 Task: Find connections with filter location Pakenham South with filter topic #jobsearchwith filter profile language French with filter current company Tata Elxsi with filter school CHRIST COLLEGE, IRINJALAKKUDA with filter industry Wholesale Petroleum and Petroleum Products with filter service category Customer Support with filter keywords title Architect
Action: Mouse moved to (463, 95)
Screenshot: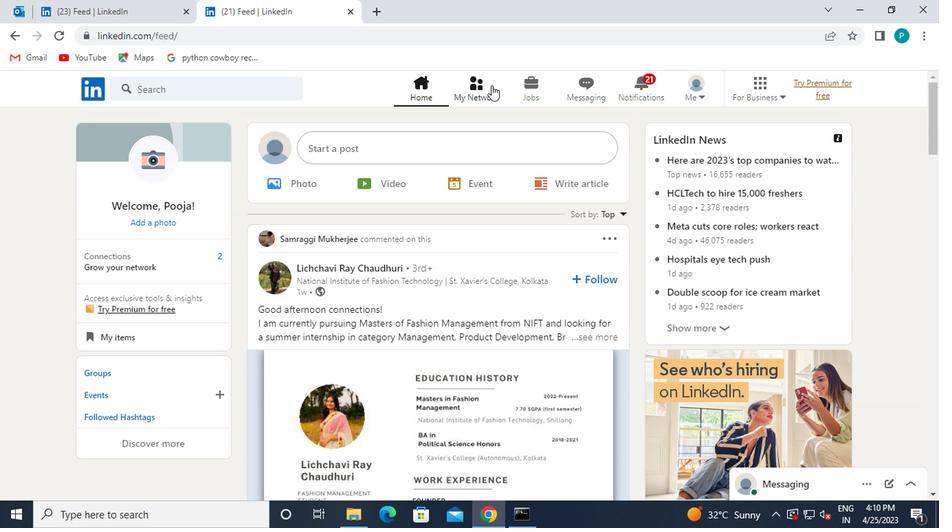 
Action: Mouse pressed left at (463, 95)
Screenshot: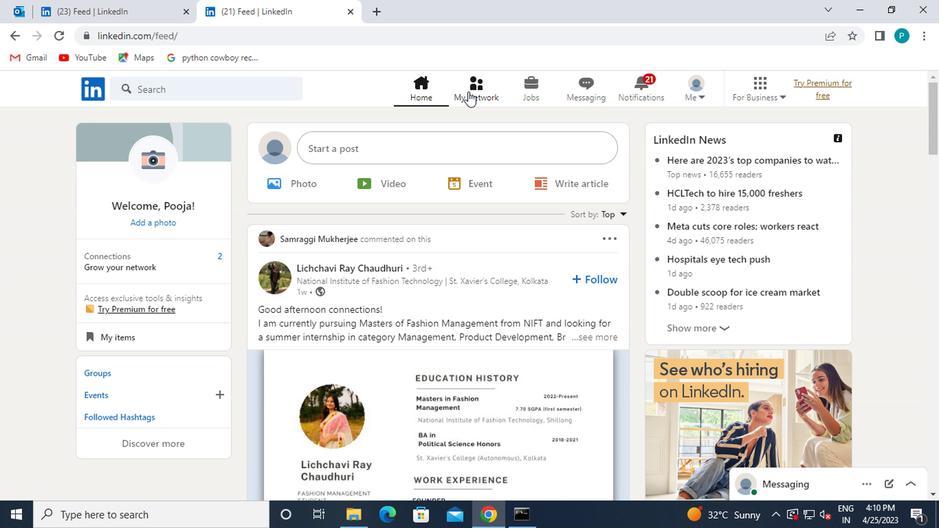 
Action: Mouse moved to (191, 170)
Screenshot: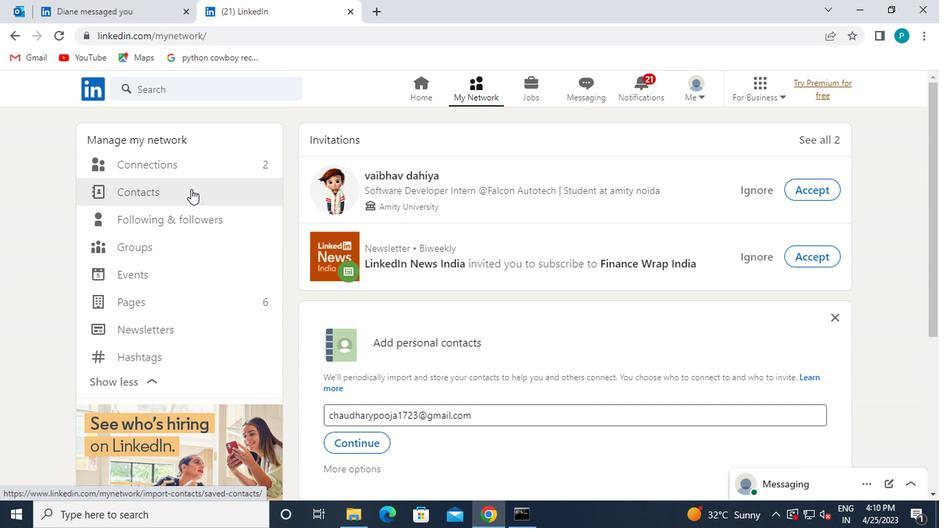 
Action: Mouse pressed left at (191, 170)
Screenshot: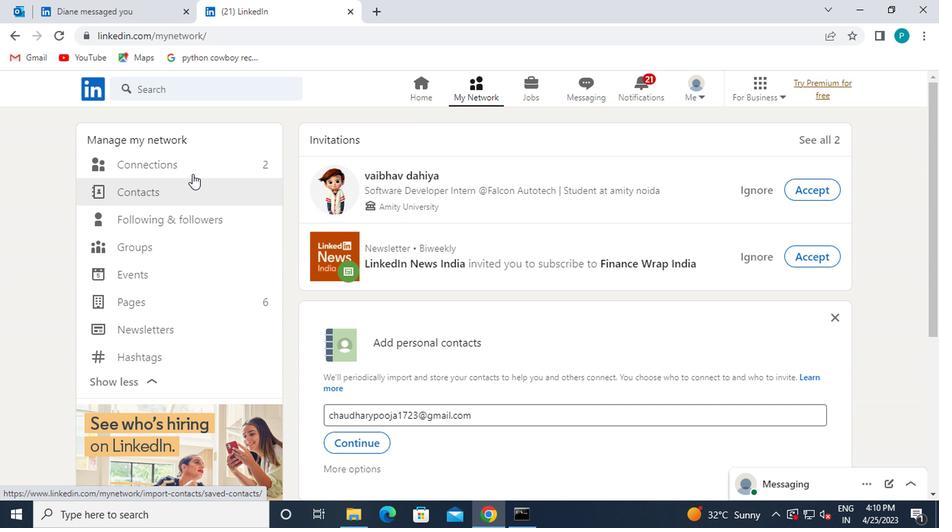 
Action: Mouse moved to (560, 167)
Screenshot: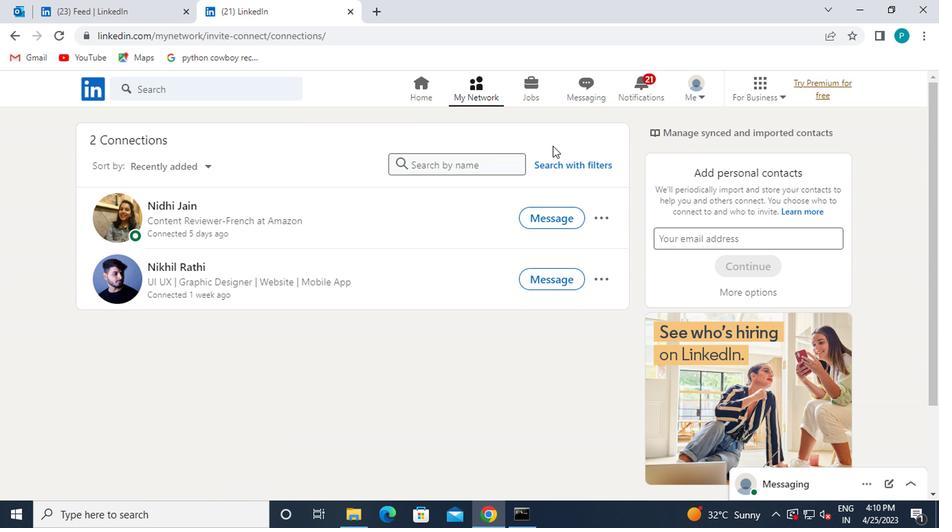 
Action: Mouse pressed left at (560, 167)
Screenshot: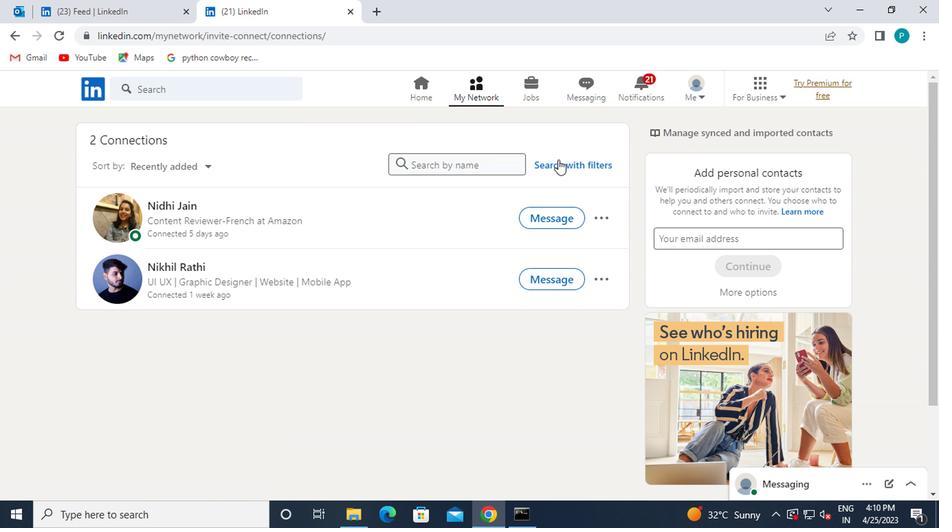 
Action: Mouse moved to (442, 129)
Screenshot: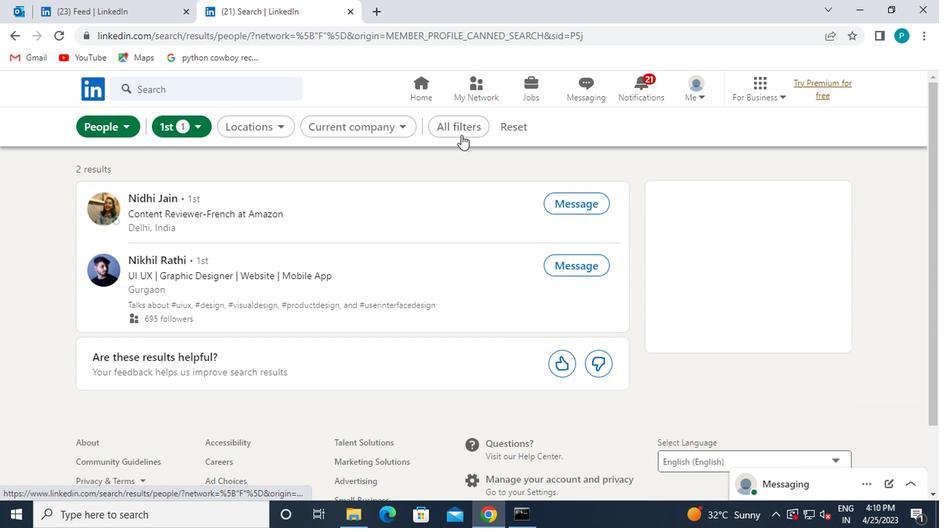 
Action: Mouse pressed left at (442, 129)
Screenshot: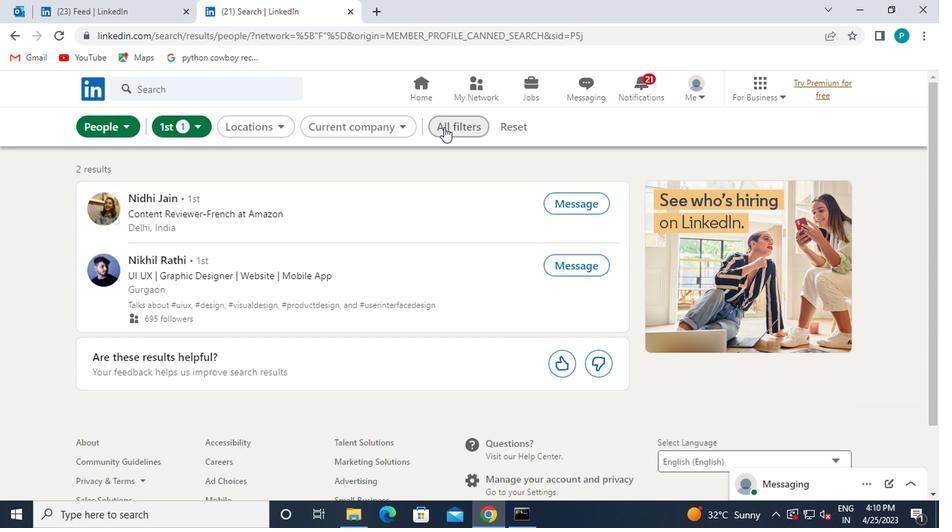 
Action: Mouse moved to (742, 309)
Screenshot: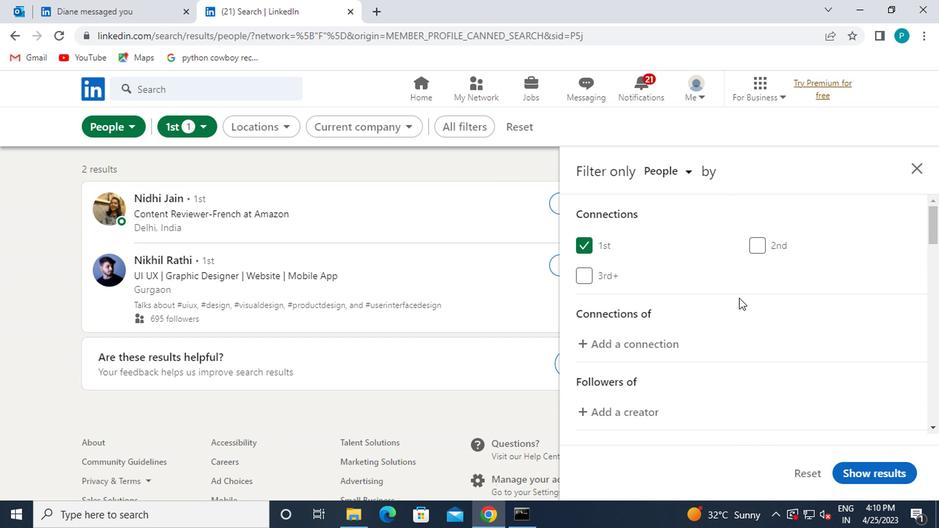
Action: Mouse scrolled (742, 309) with delta (0, 0)
Screenshot: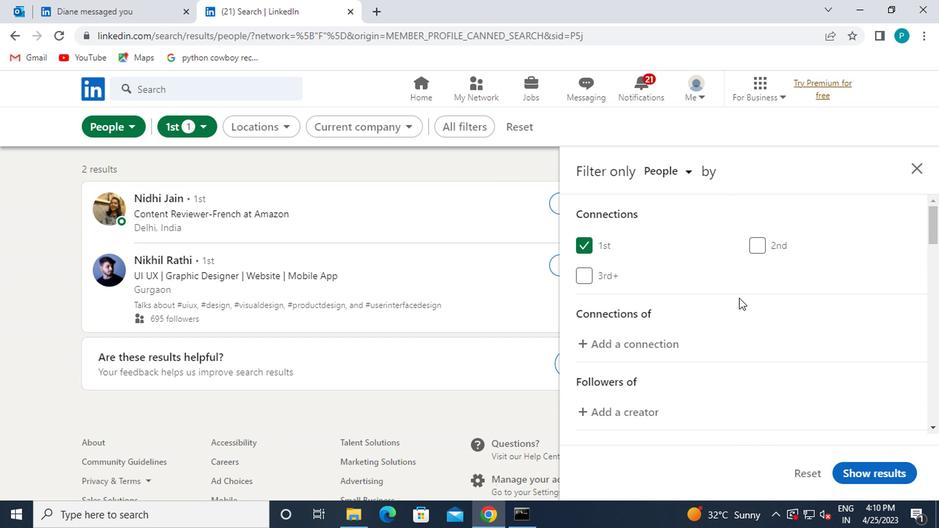 
Action: Mouse moved to (742, 311)
Screenshot: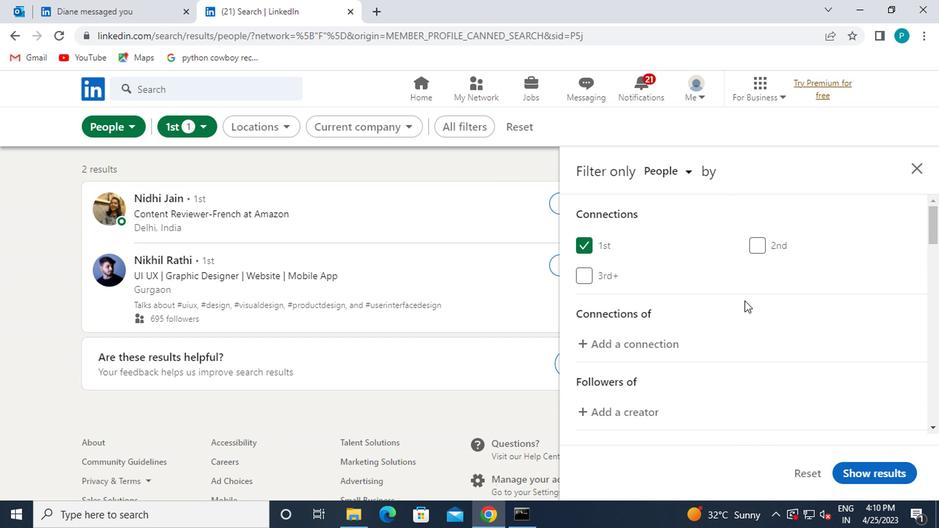 
Action: Mouse scrolled (742, 310) with delta (0, 0)
Screenshot: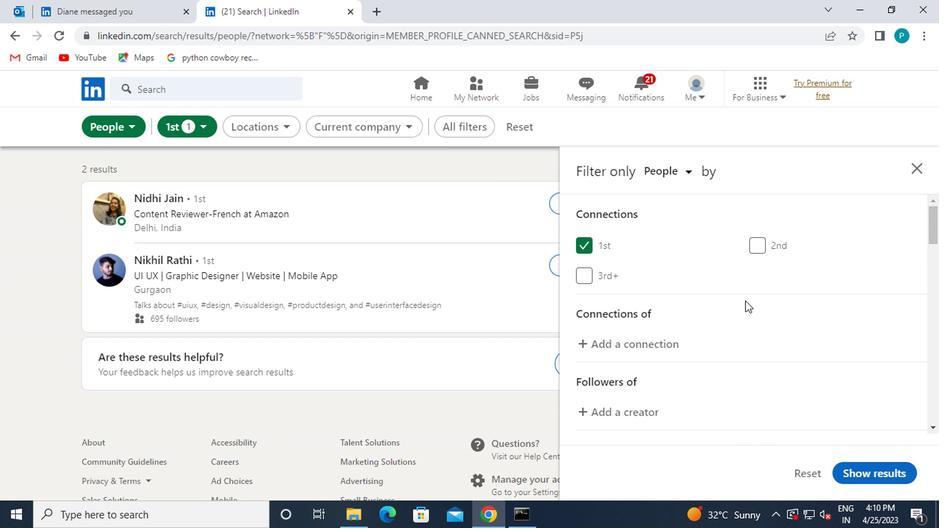 
Action: Mouse moved to (783, 406)
Screenshot: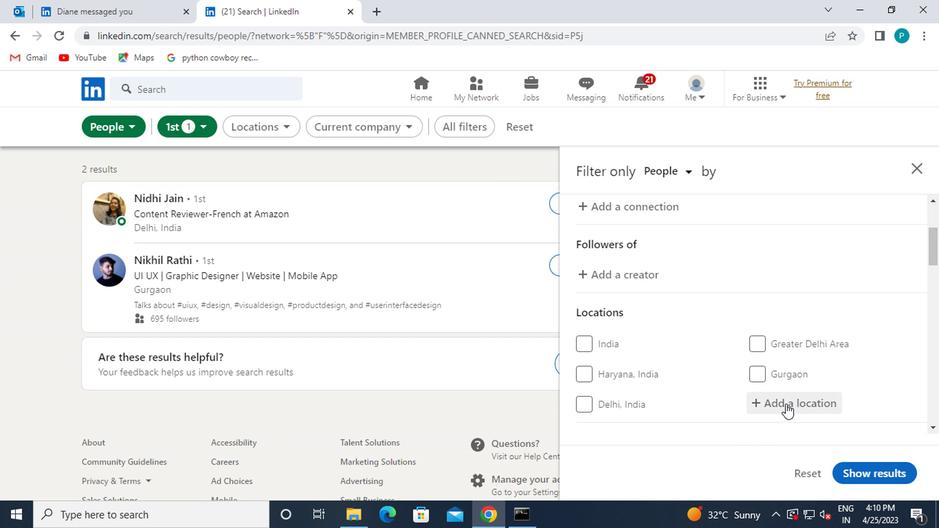 
Action: Mouse pressed left at (783, 406)
Screenshot: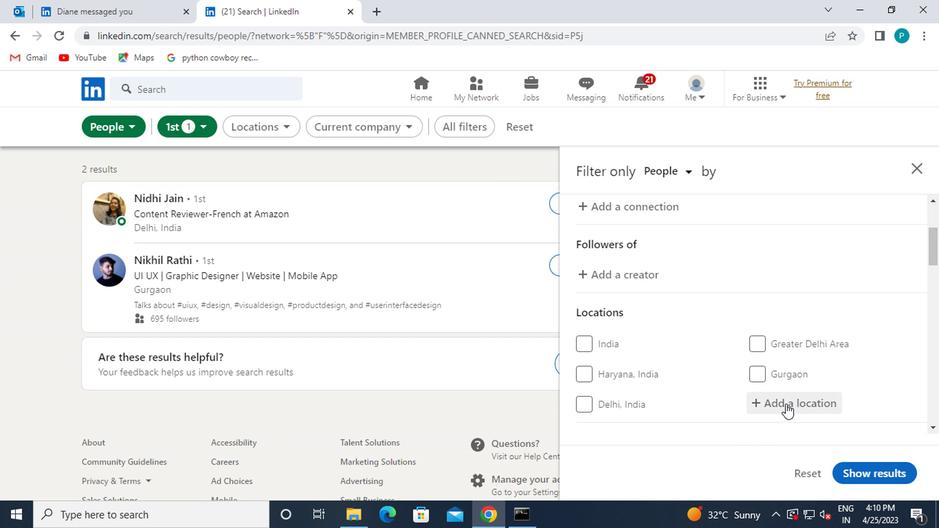 
Action: Mouse moved to (783, 407)
Screenshot: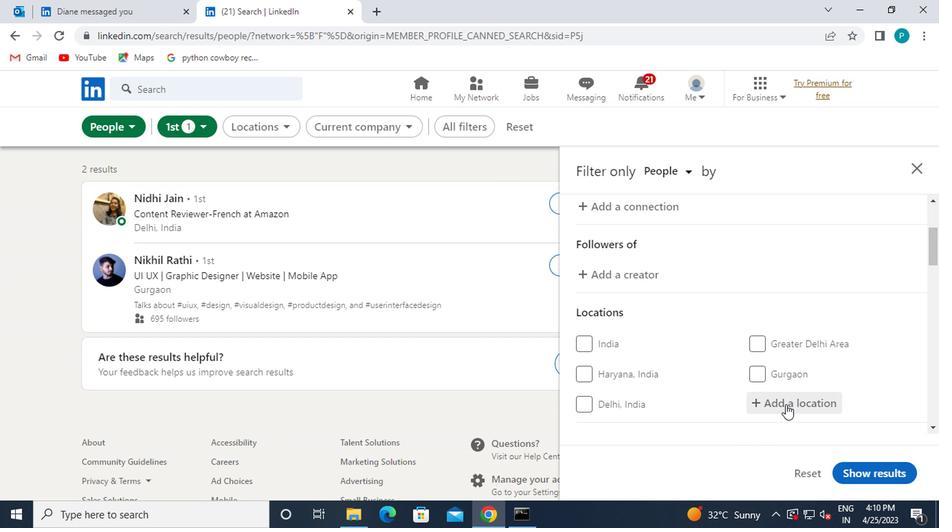 
Action: Key pressed pakenham
Screenshot: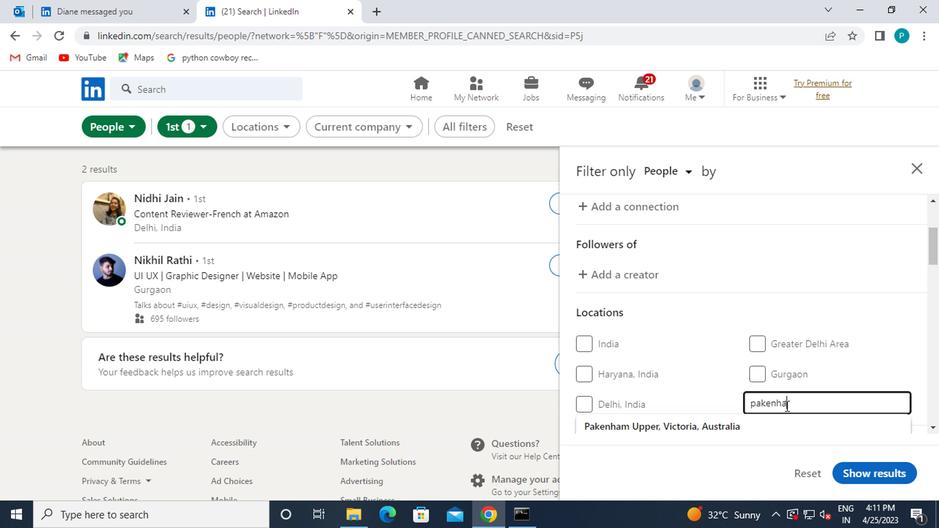
Action: Mouse moved to (734, 430)
Screenshot: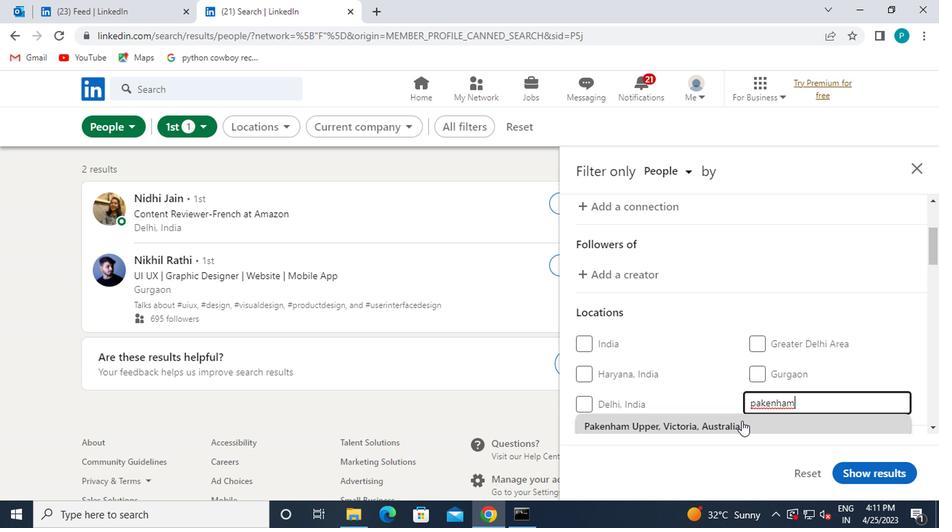 
Action: Mouse pressed left at (734, 430)
Screenshot: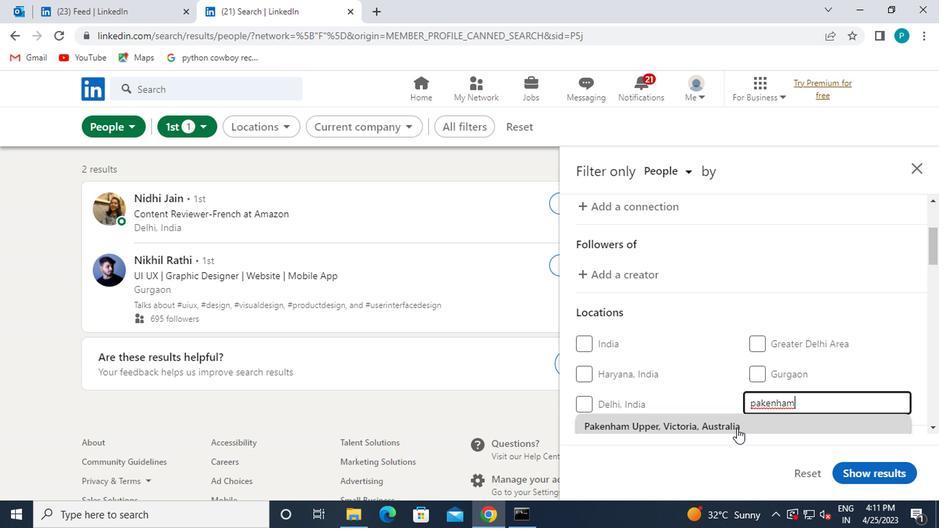 
Action: Mouse moved to (694, 398)
Screenshot: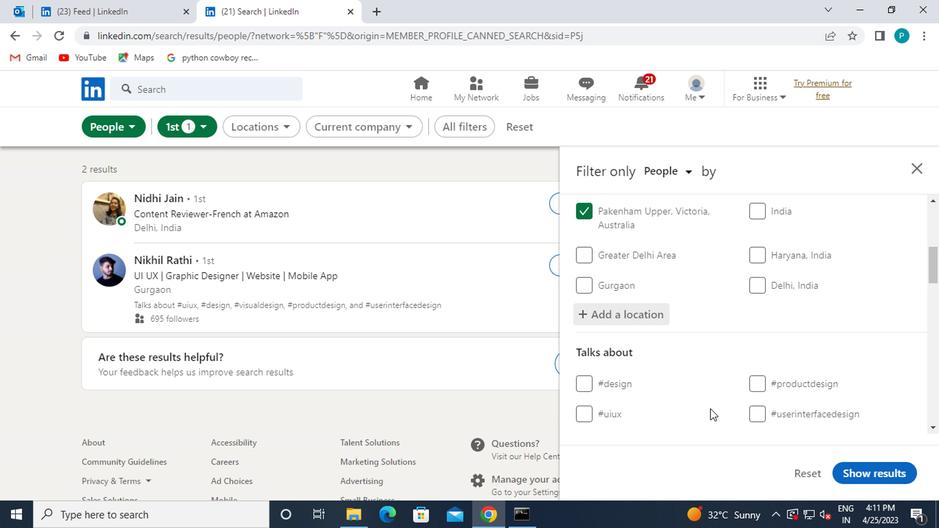 
Action: Mouse scrolled (694, 397) with delta (0, 0)
Screenshot: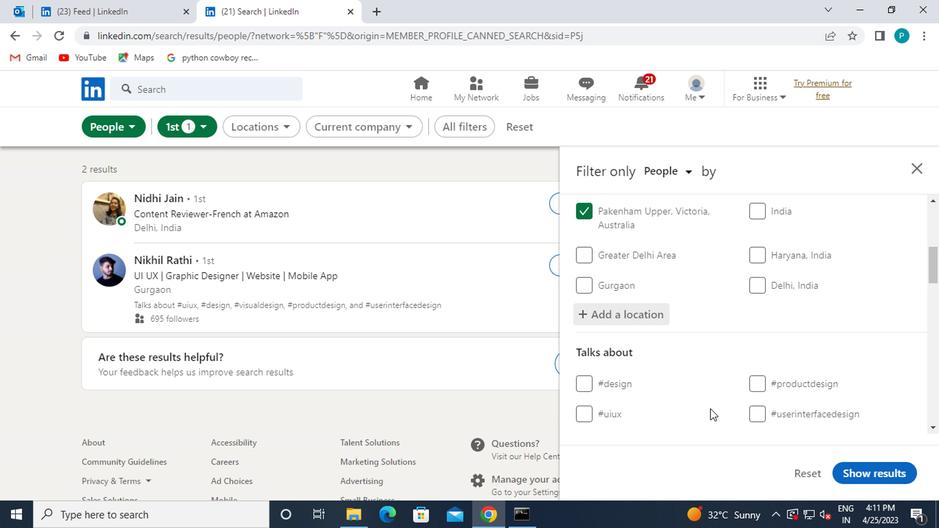 
Action: Mouse moved to (773, 379)
Screenshot: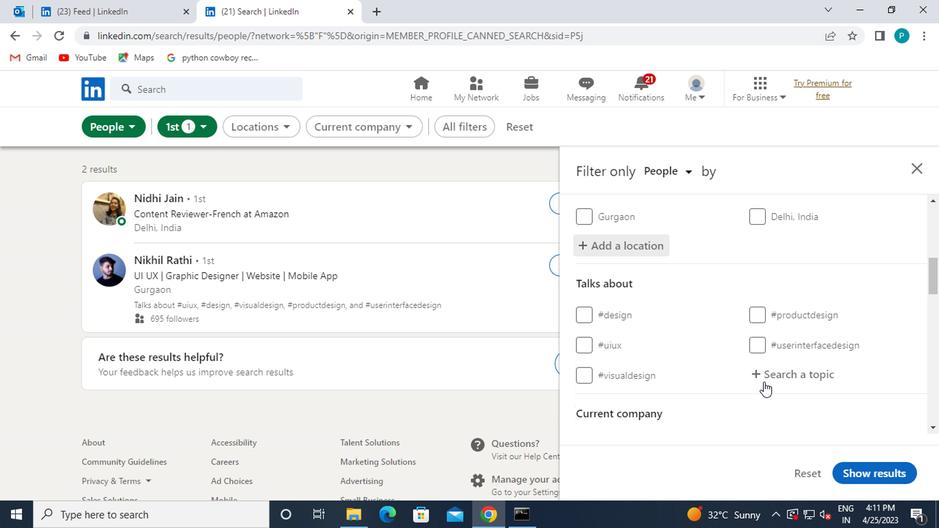 
Action: Mouse pressed left at (773, 379)
Screenshot: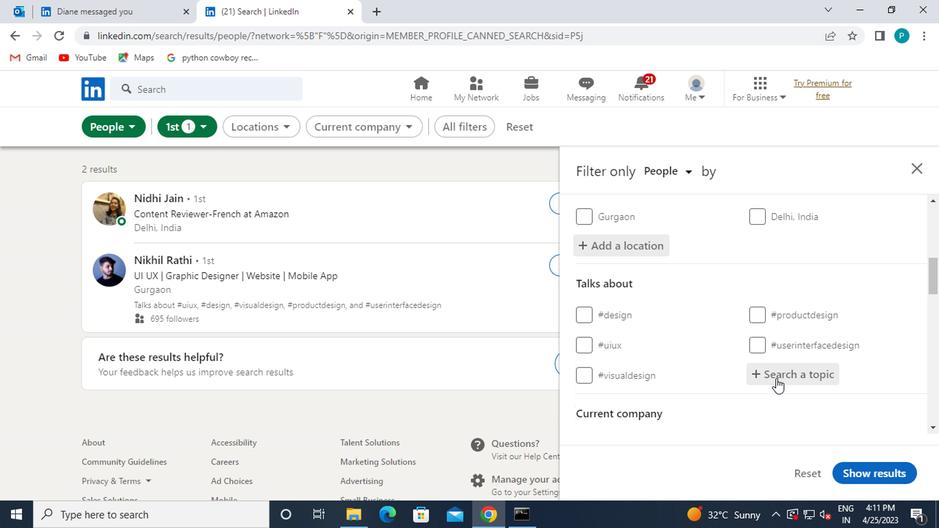 
Action: Mouse moved to (778, 379)
Screenshot: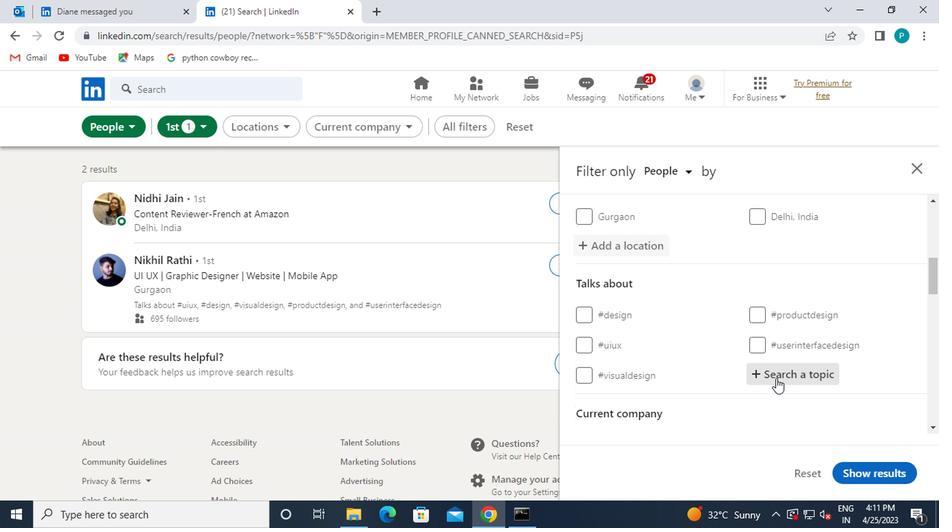 
Action: Key pressed <Key.shift><Key.shift><Key.shift>#JOBSEARH
Screenshot: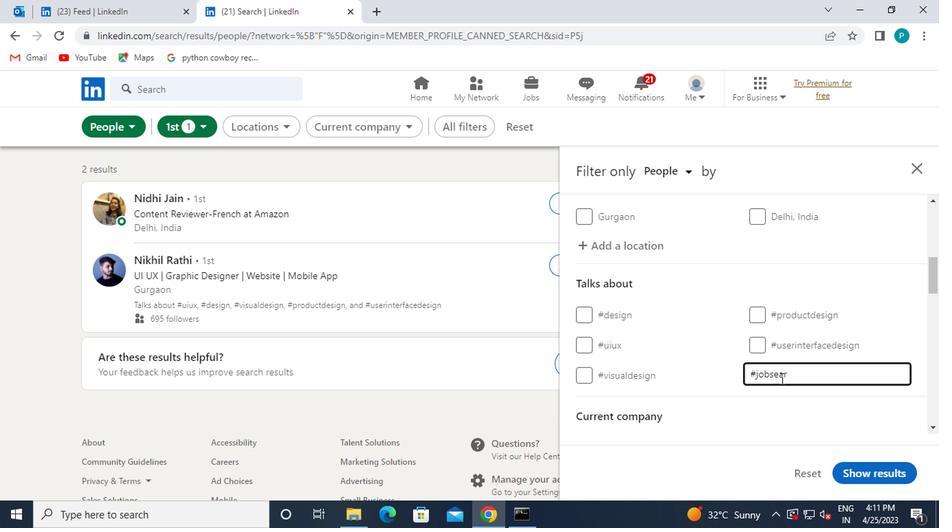 
Action: Mouse moved to (736, 369)
Screenshot: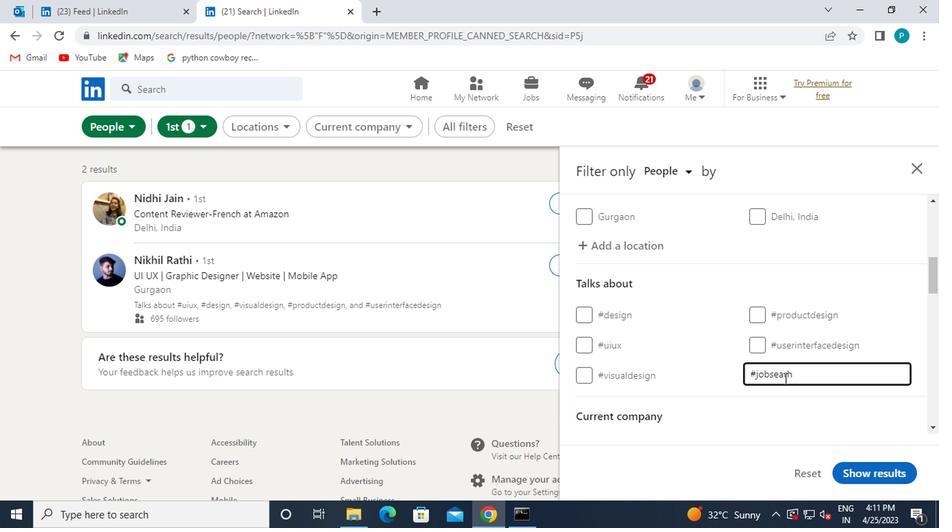 
Action: Mouse scrolled (736, 368) with delta (0, 0)
Screenshot: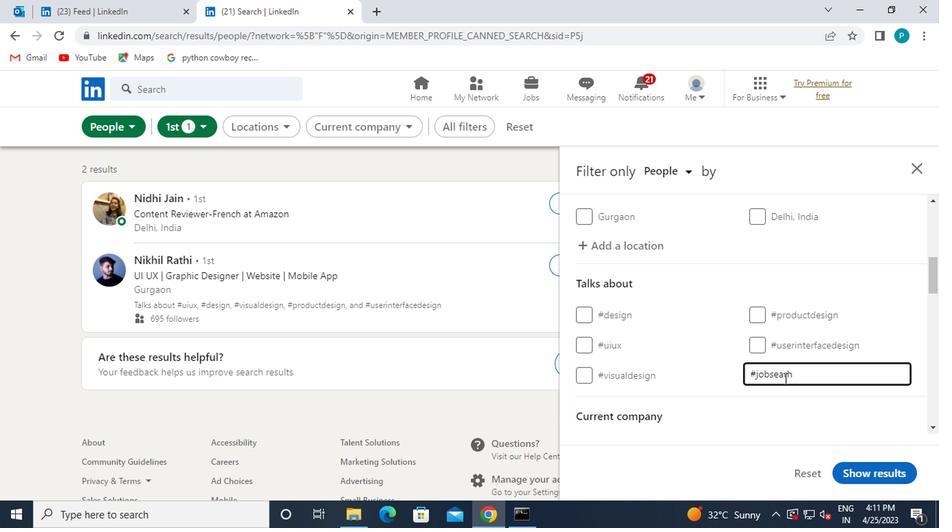 
Action: Mouse moved to (735, 368)
Screenshot: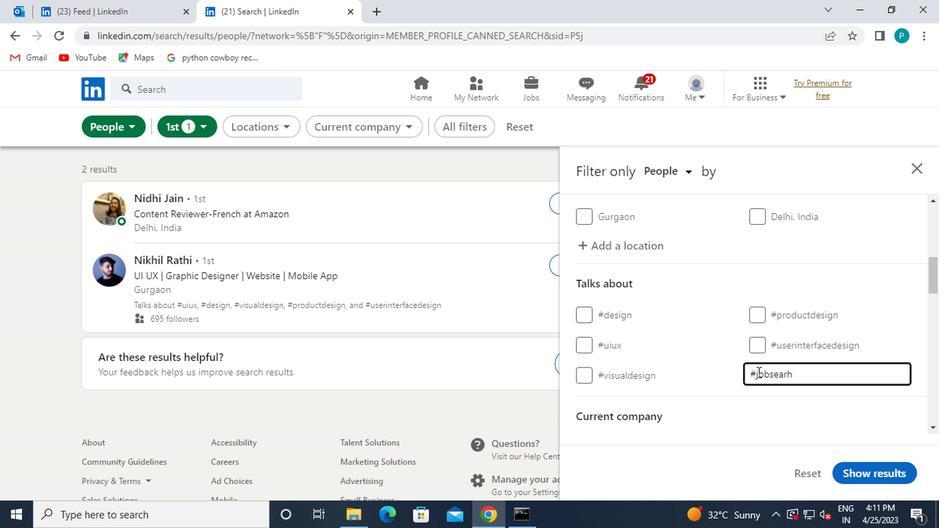
Action: Mouse scrolled (735, 367) with delta (0, 0)
Screenshot: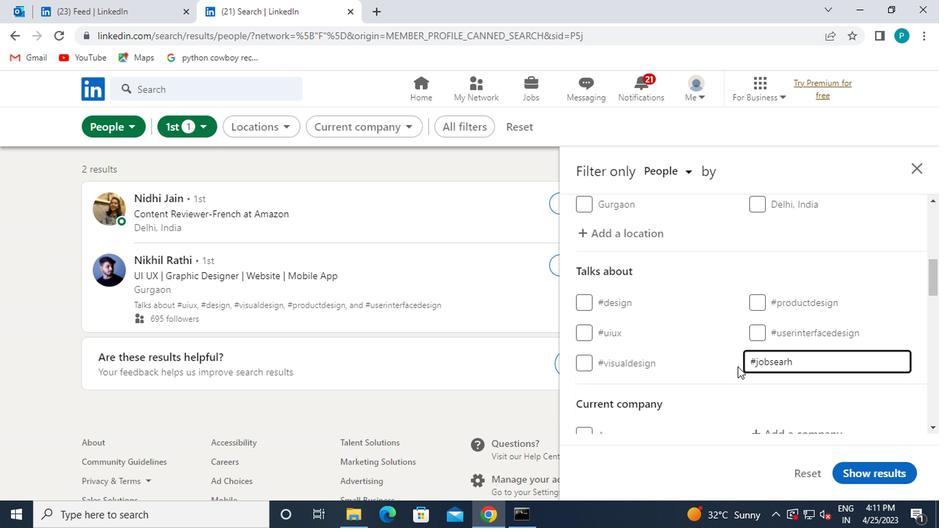 
Action: Mouse moved to (785, 236)
Screenshot: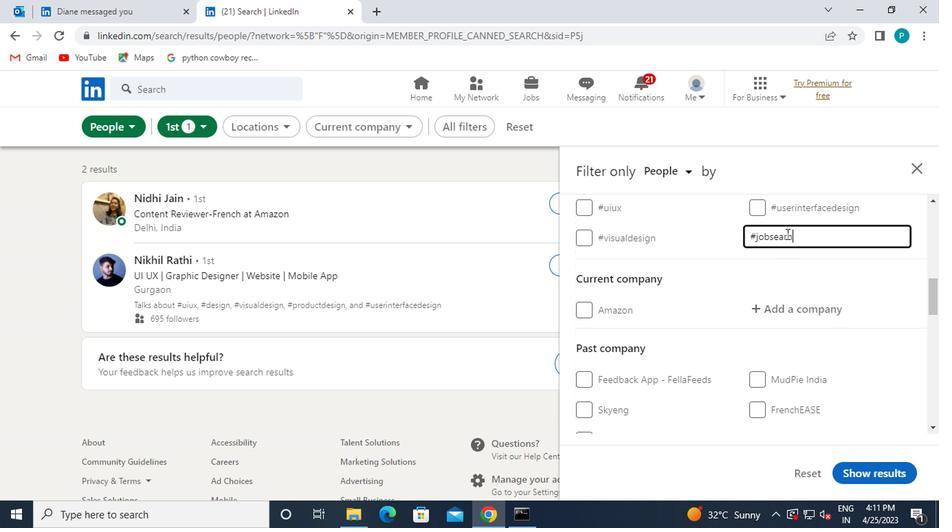 
Action: Mouse pressed left at (785, 236)
Screenshot: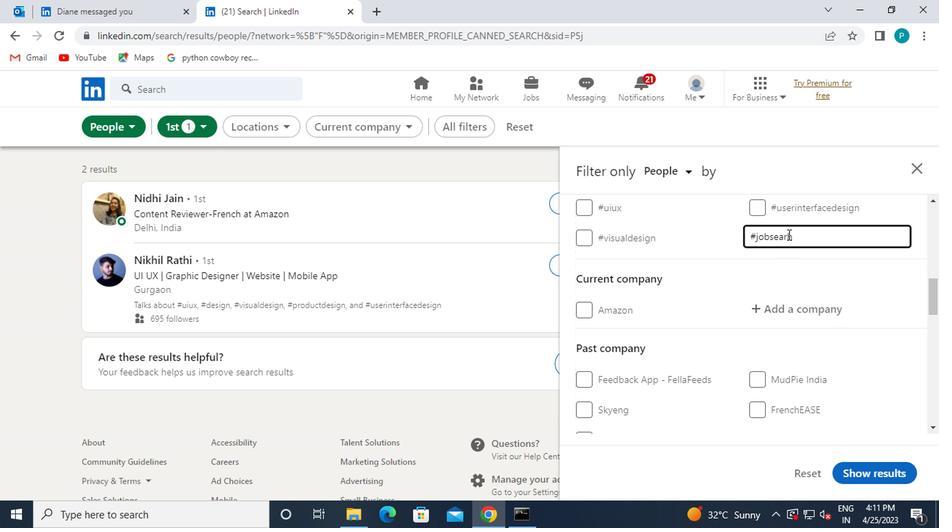 
Action: Key pressed C
Screenshot: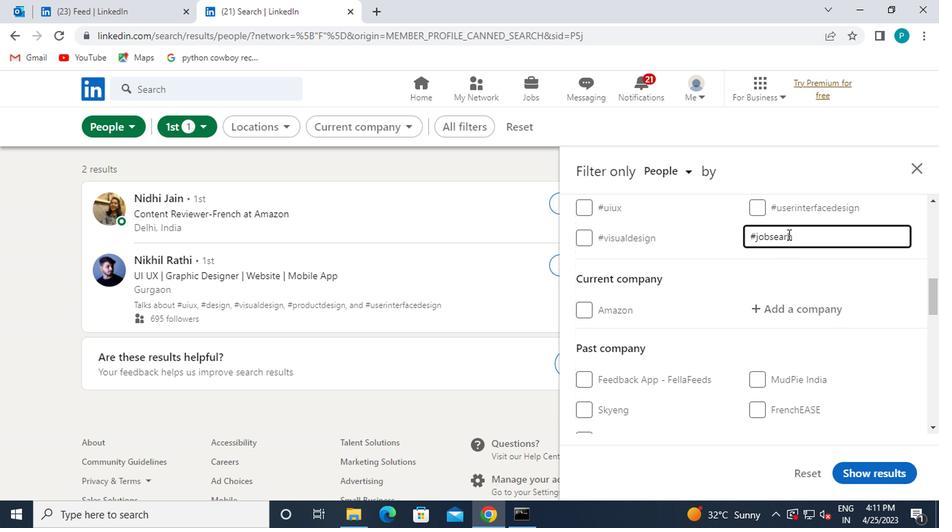 
Action: Mouse moved to (778, 313)
Screenshot: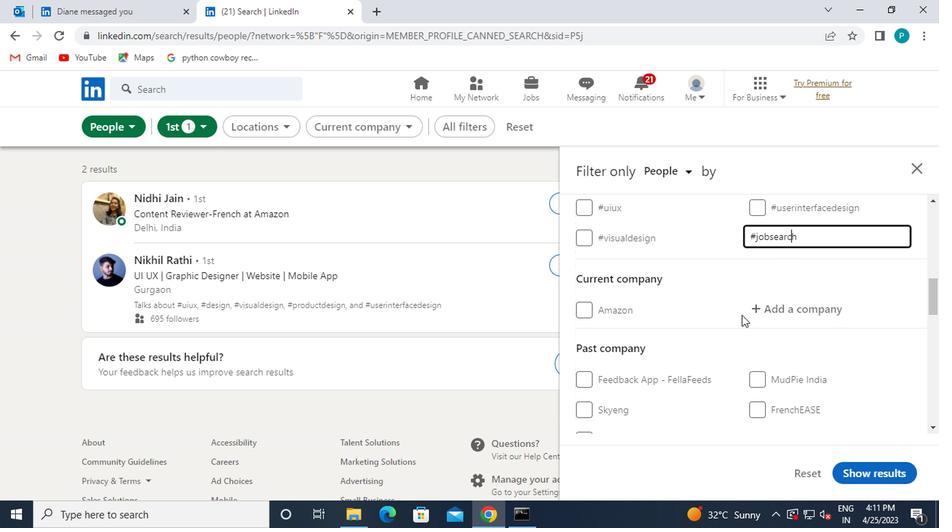 
Action: Mouse pressed left at (778, 313)
Screenshot: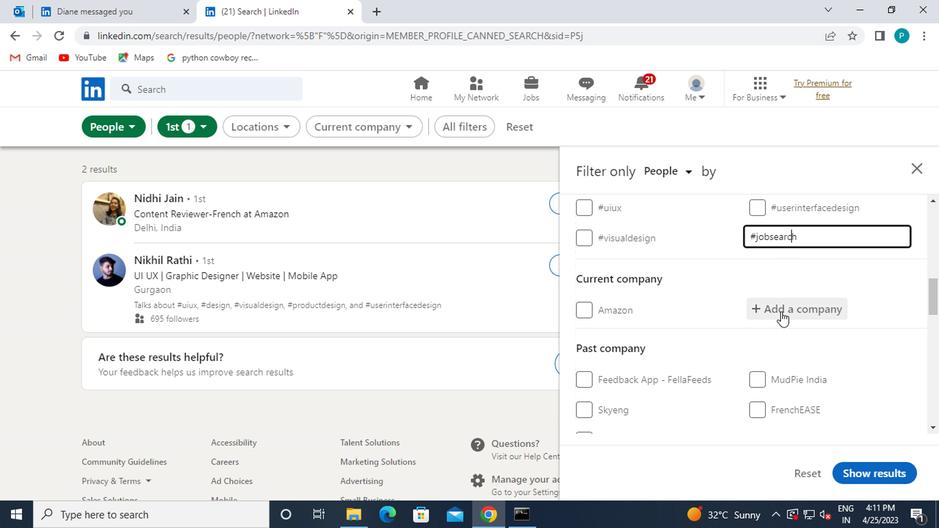 
Action: Mouse moved to (802, 300)
Screenshot: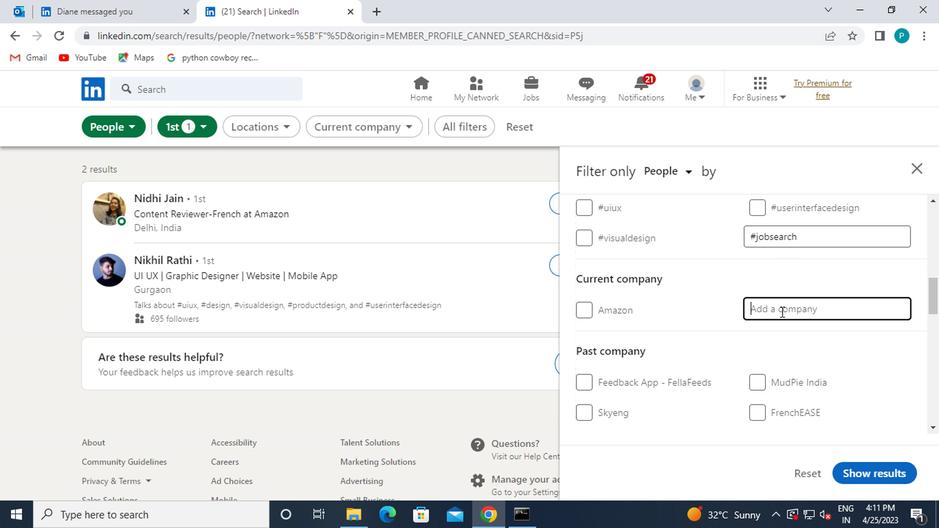 
Action: Key pressed TA
Screenshot: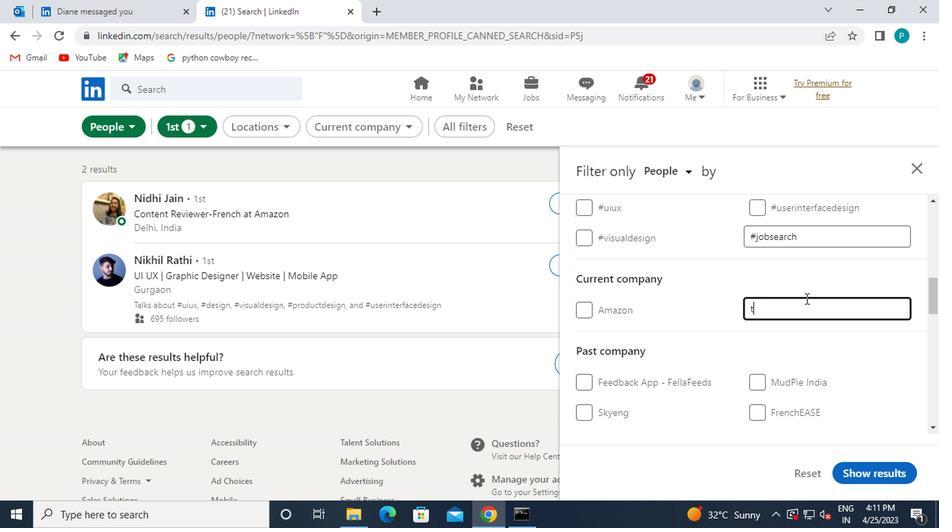 
Action: Mouse moved to (803, 299)
Screenshot: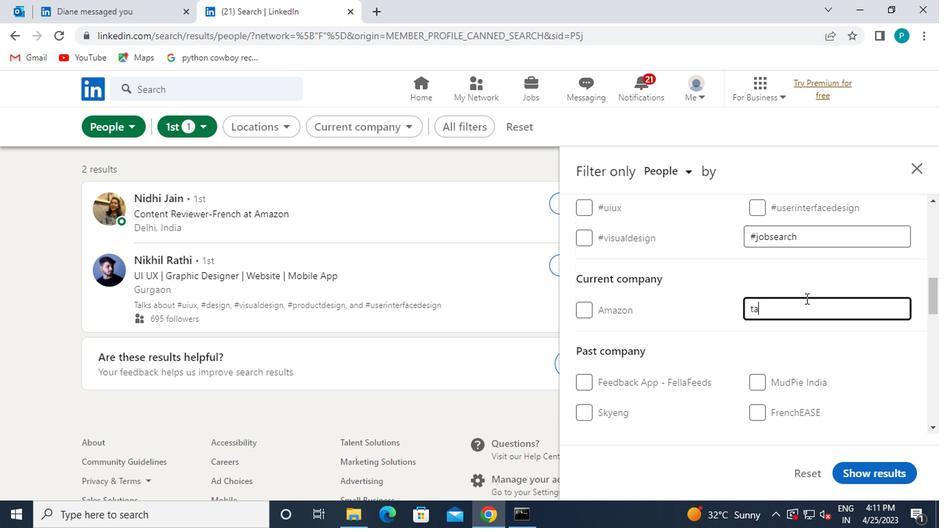 
Action: Key pressed T
Screenshot: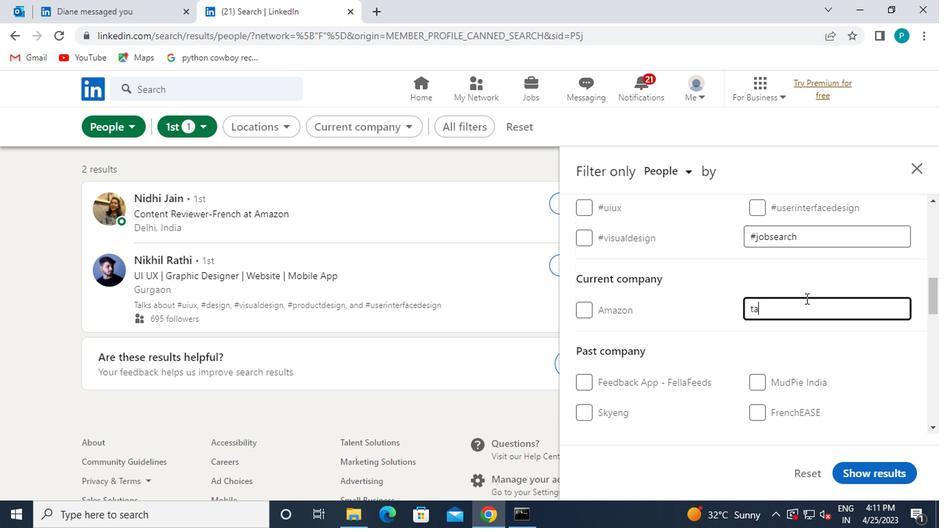 
Action: Mouse moved to (804, 299)
Screenshot: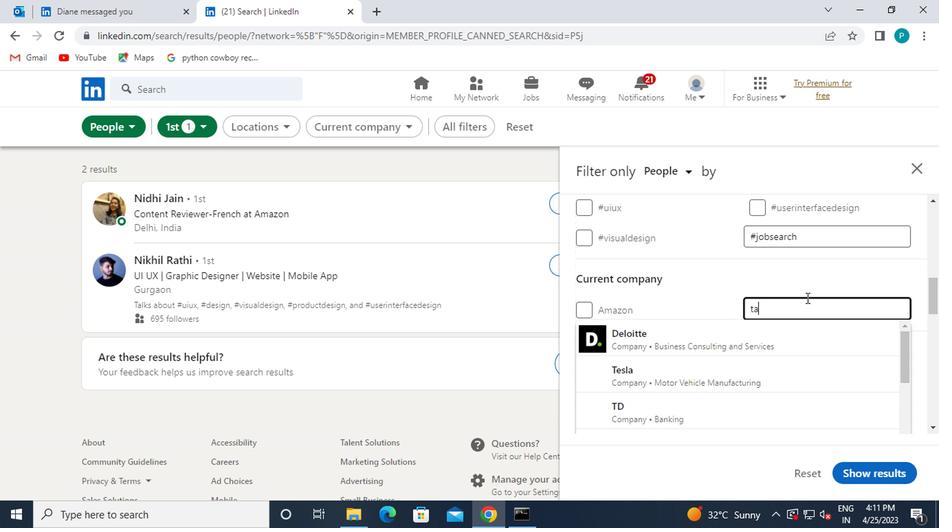 
Action: Key pressed A<Key.space>EE
Screenshot: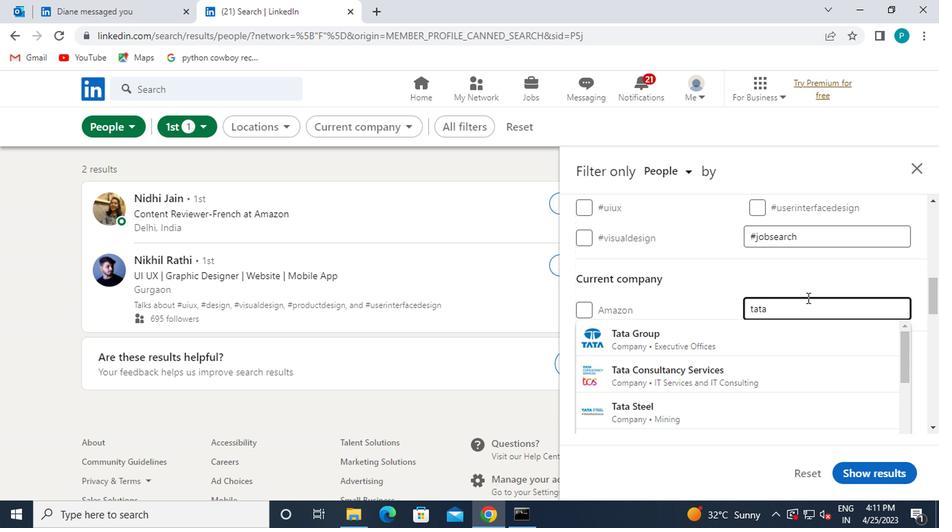 
Action: Mouse moved to (806, 299)
Screenshot: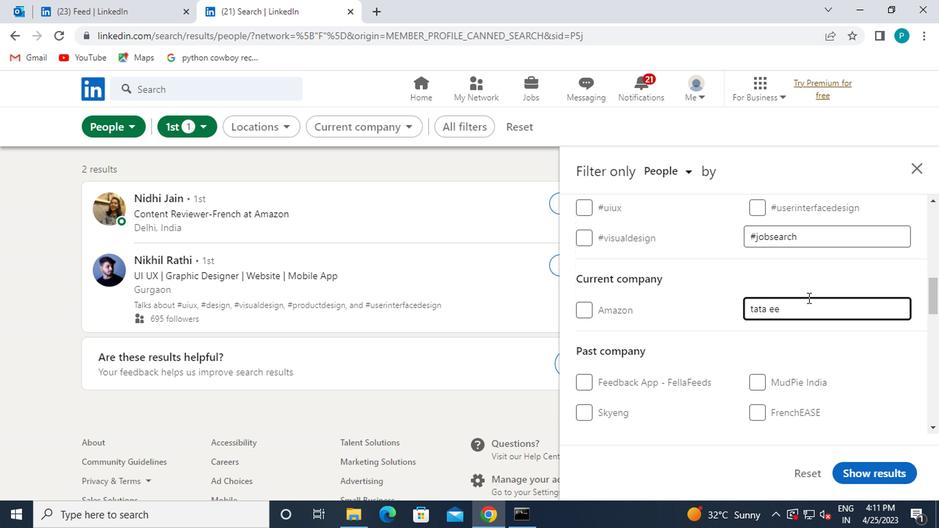 
Action: Key pressed <Key.backspace>L
Screenshot: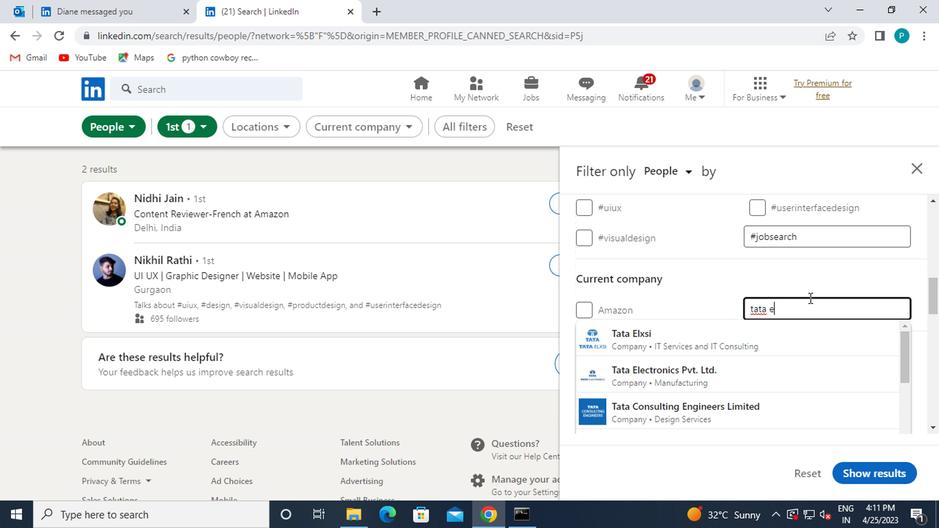 
Action: Mouse moved to (701, 330)
Screenshot: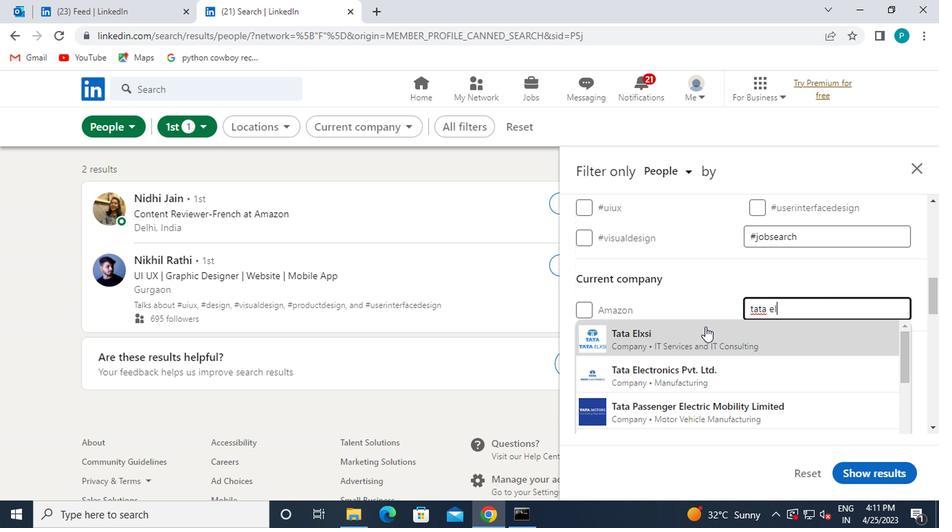 
Action: Mouse pressed left at (701, 330)
Screenshot: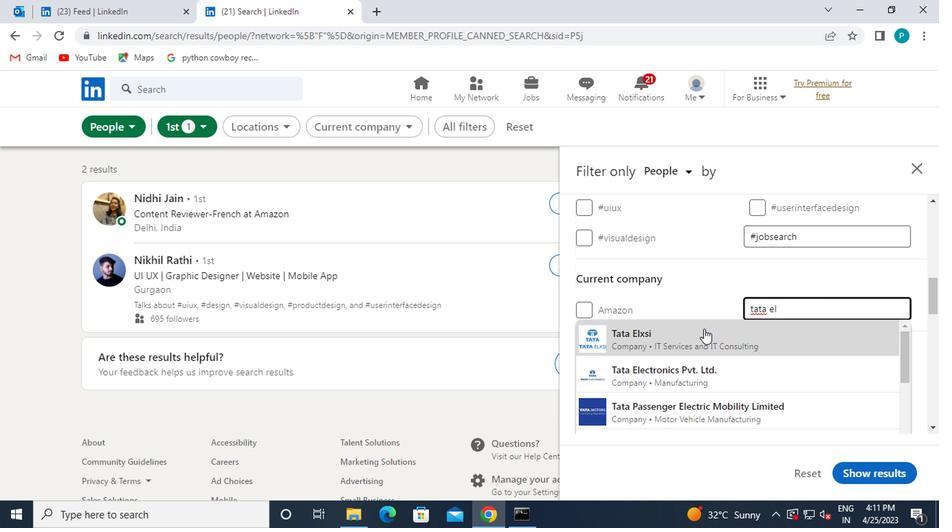 
Action: Mouse moved to (661, 324)
Screenshot: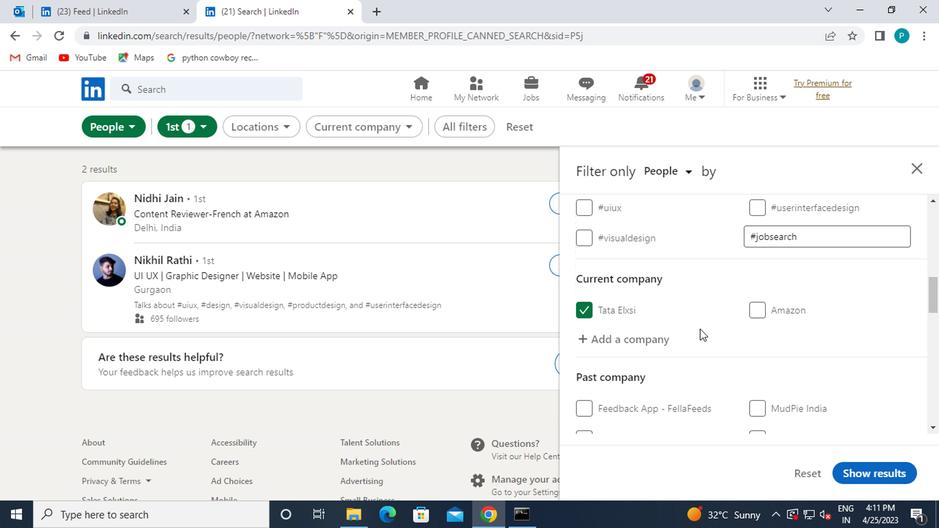 
Action: Mouse scrolled (661, 323) with delta (0, 0)
Screenshot: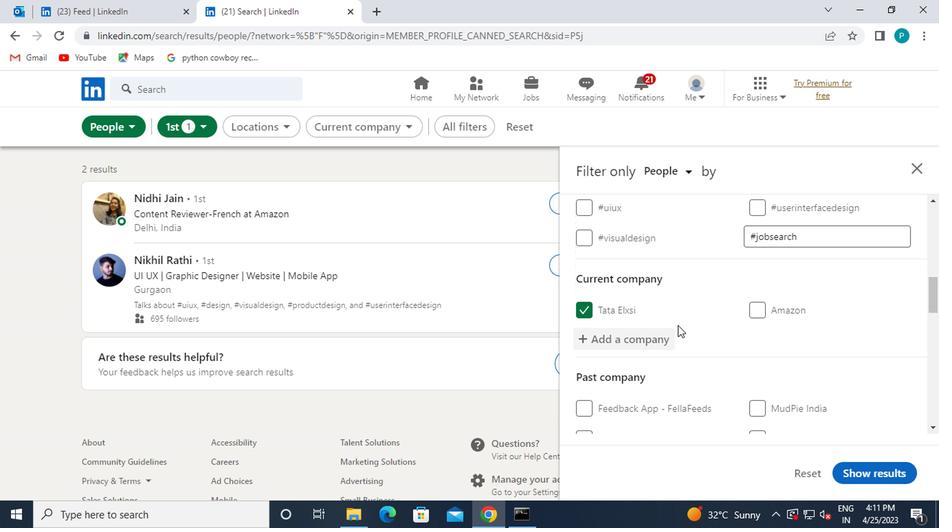 
Action: Mouse scrolled (661, 323) with delta (0, 0)
Screenshot: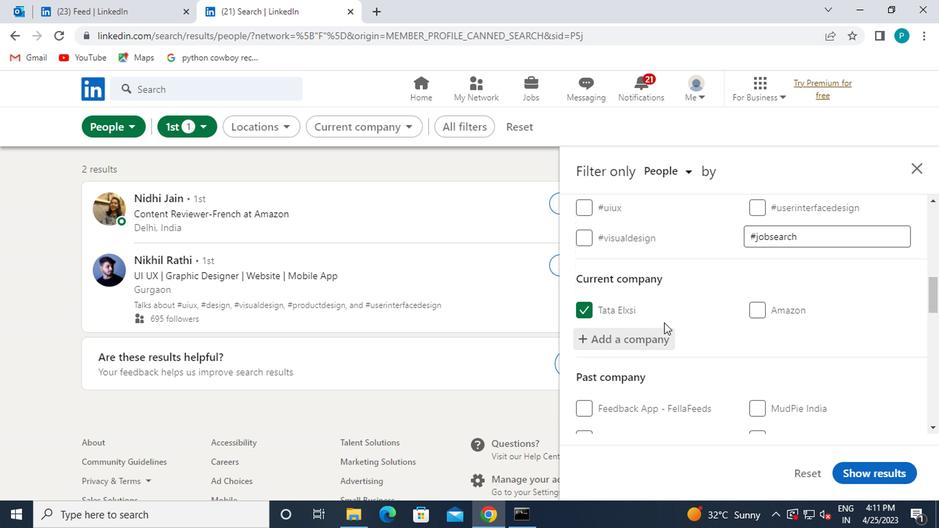 
Action: Mouse moved to (754, 355)
Screenshot: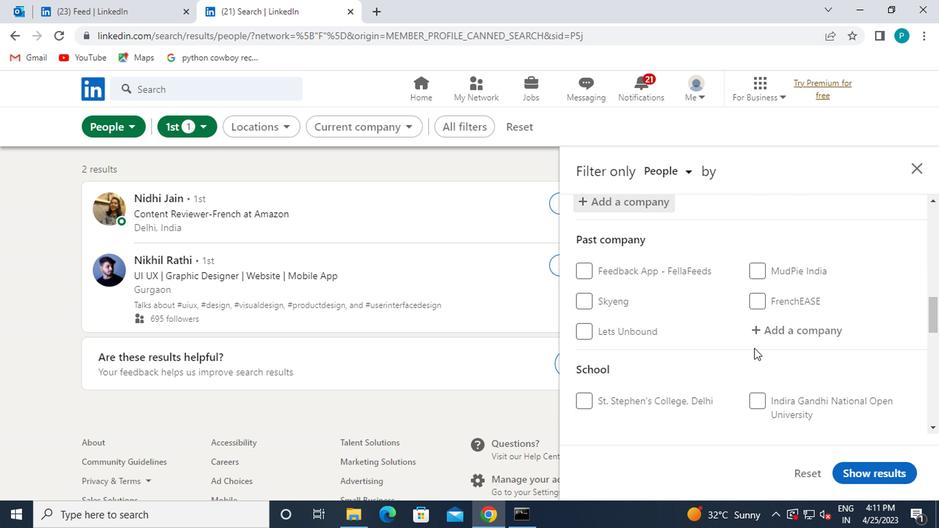 
Action: Mouse scrolled (754, 354) with delta (0, 0)
Screenshot: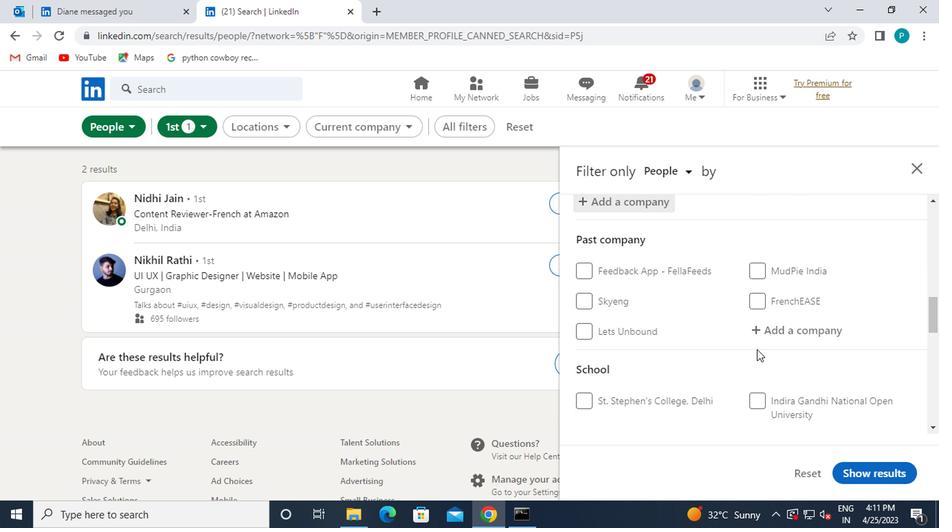 
Action: Mouse scrolled (754, 354) with delta (0, 0)
Screenshot: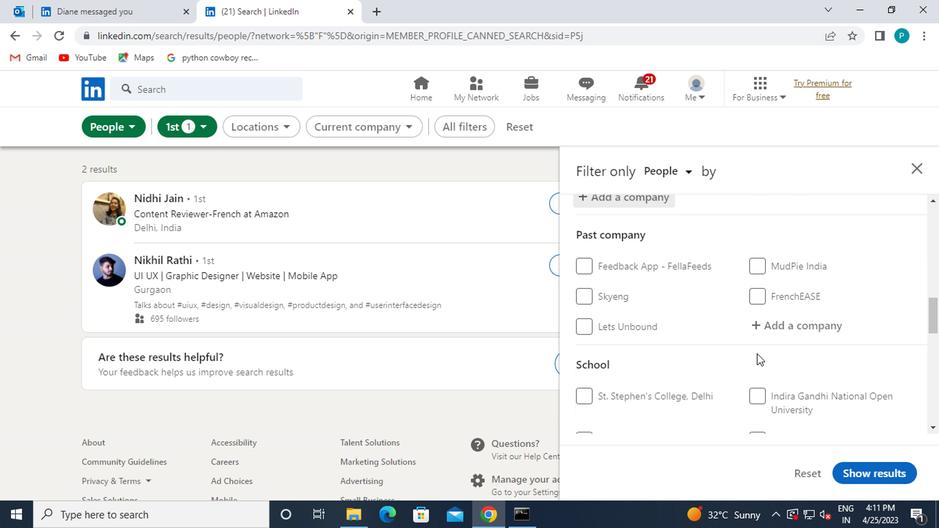 
Action: Mouse moved to (750, 361)
Screenshot: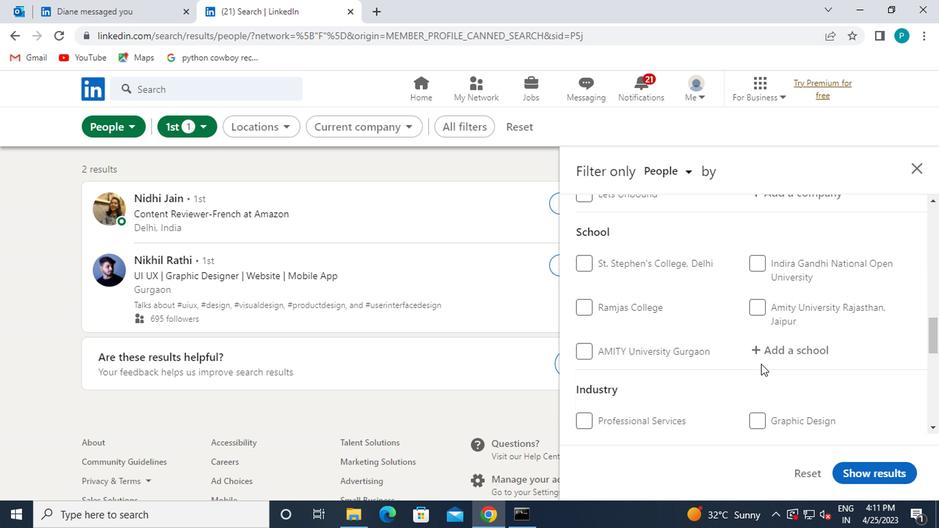 
Action: Mouse pressed left at (750, 361)
Screenshot: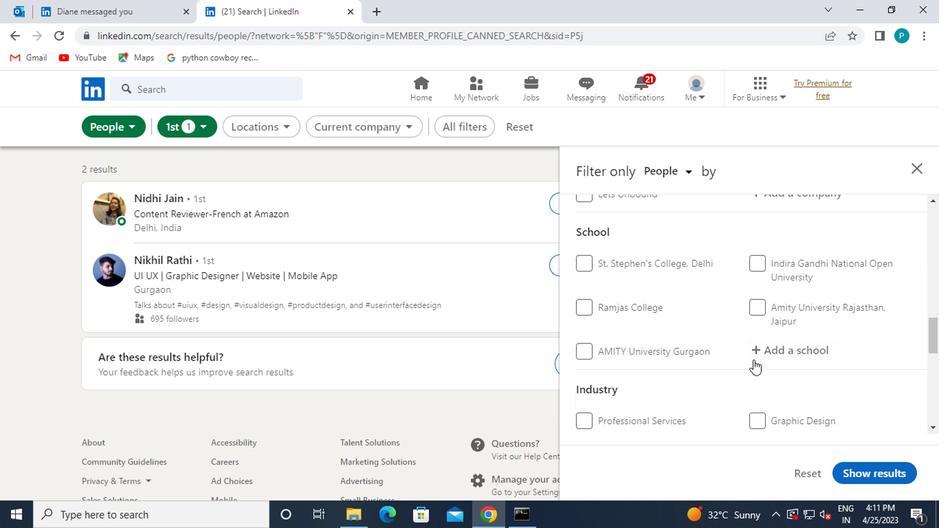 
Action: Mouse moved to (748, 360)
Screenshot: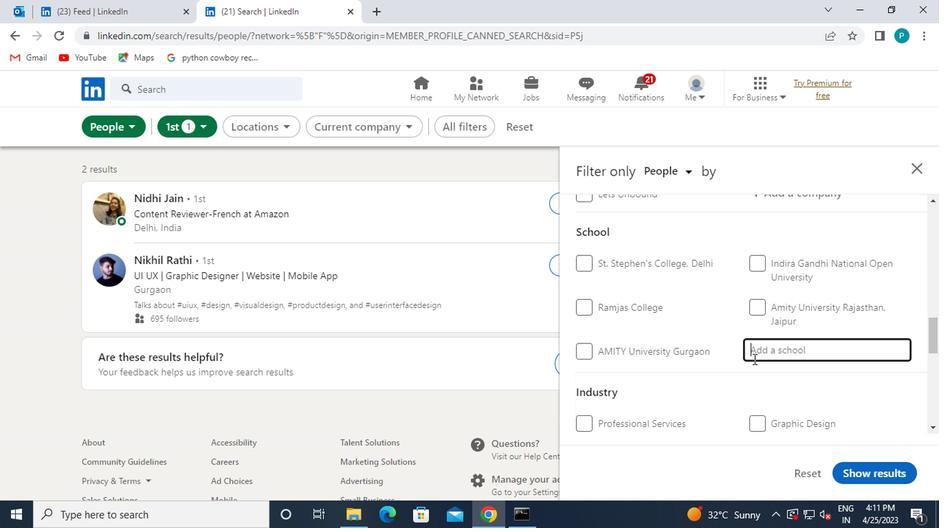 
Action: Key pressed CHRIST<Key.space>COLLEGE
Screenshot: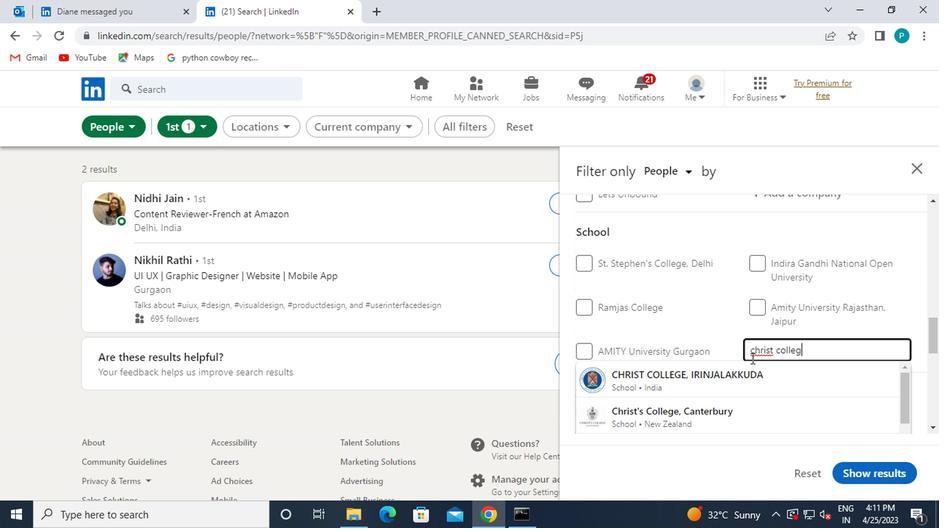 
Action: Mouse moved to (685, 396)
Screenshot: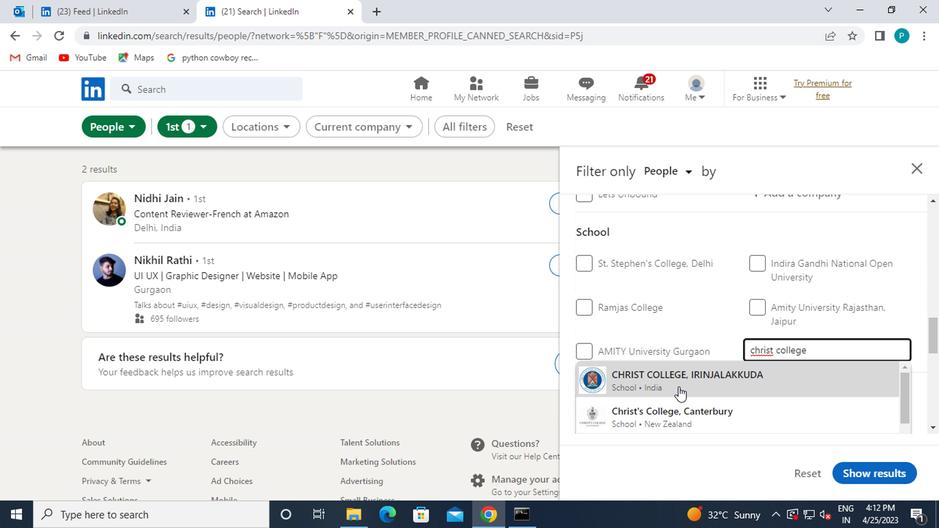 
Action: Mouse scrolled (685, 395) with delta (0, 0)
Screenshot: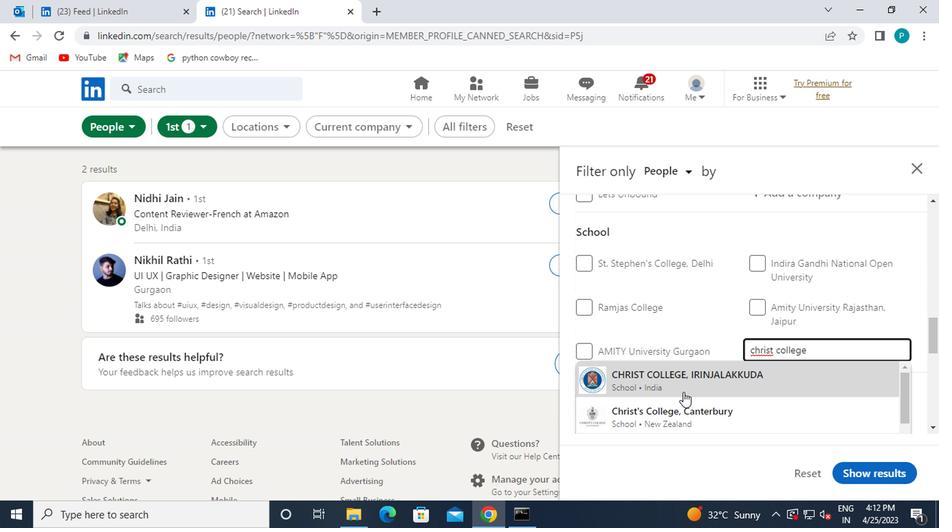 
Action: Mouse moved to (687, 396)
Screenshot: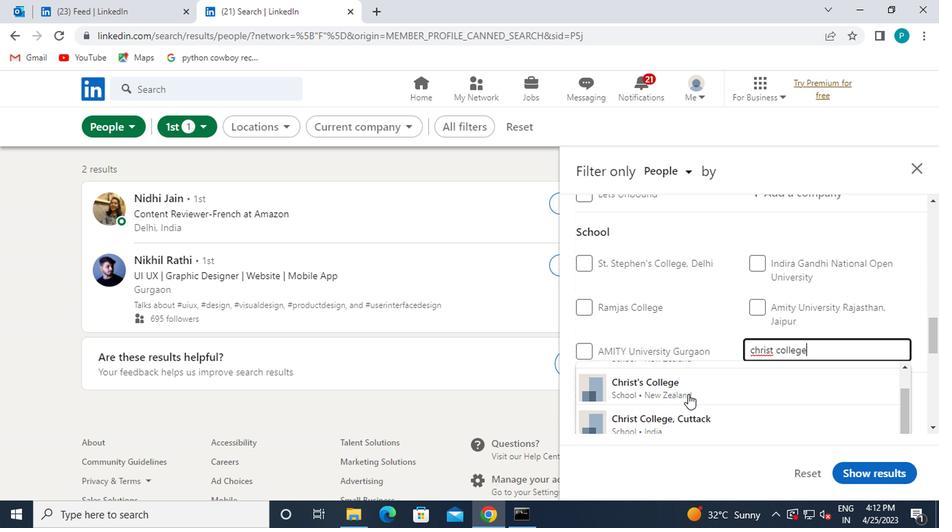 
Action: Mouse scrolled (687, 396) with delta (0, 0)
Screenshot: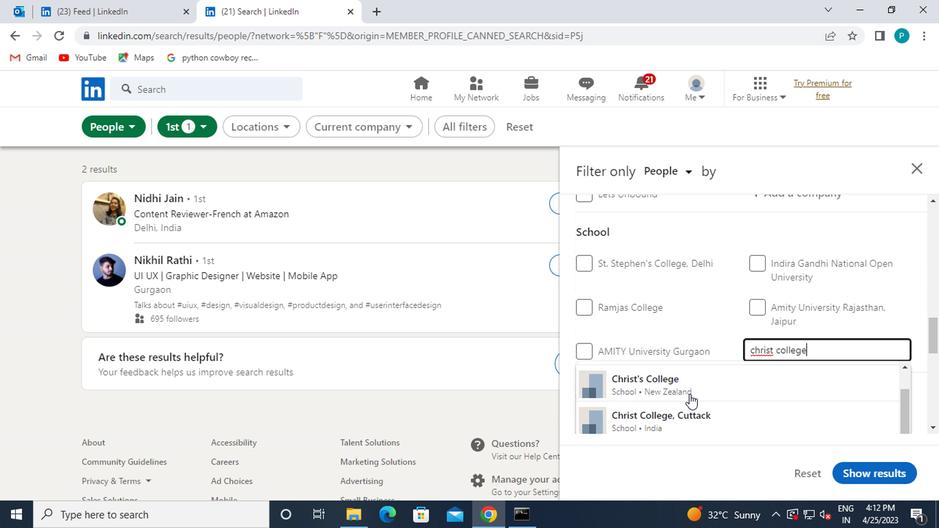 
Action: Mouse moved to (683, 385)
Screenshot: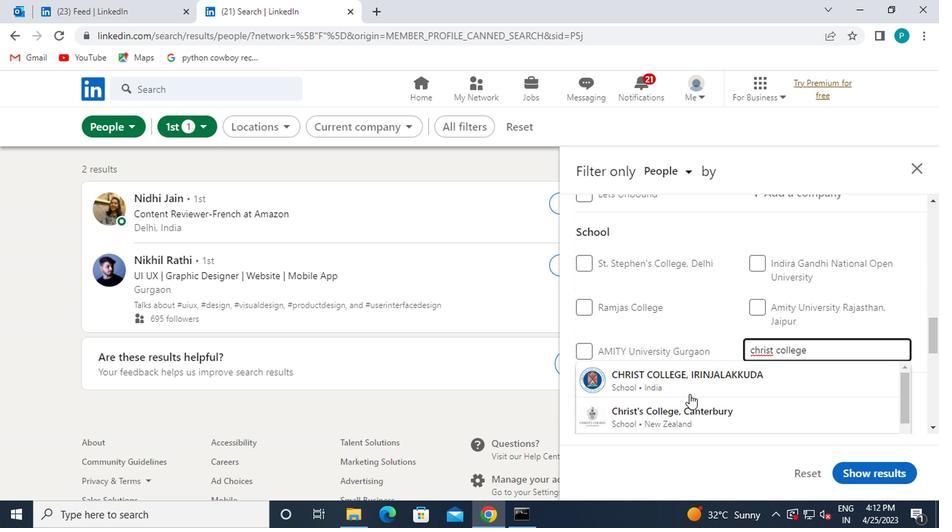 
Action: Mouse pressed left at (683, 385)
Screenshot: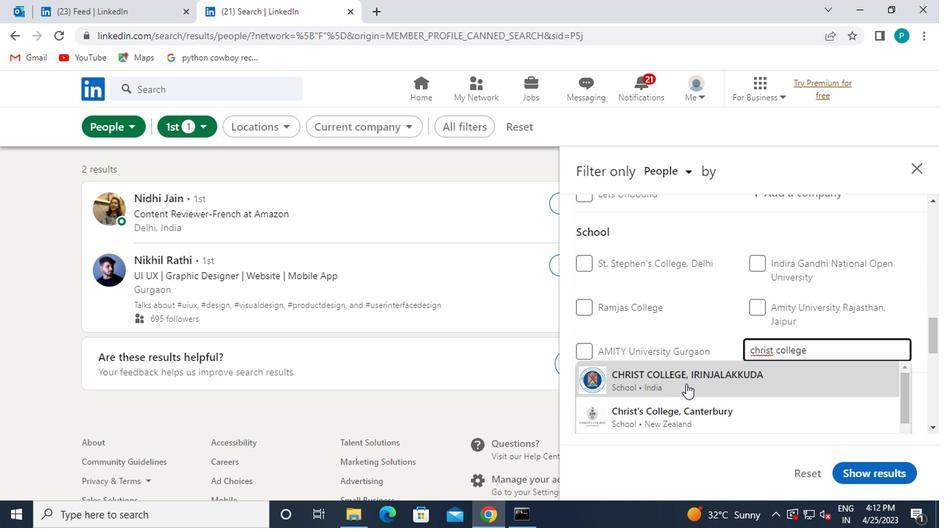 
Action: Mouse scrolled (683, 384) with delta (0, 0)
Screenshot: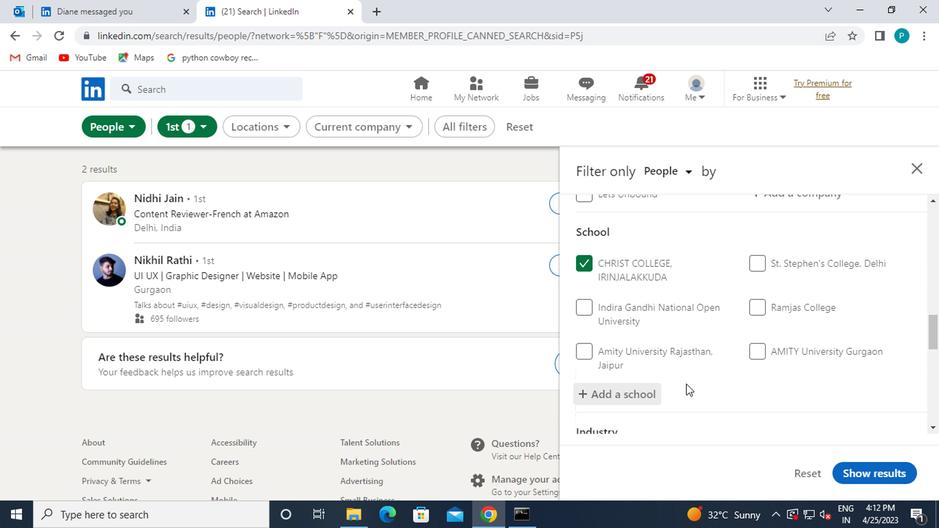 
Action: Mouse scrolled (683, 384) with delta (0, 0)
Screenshot: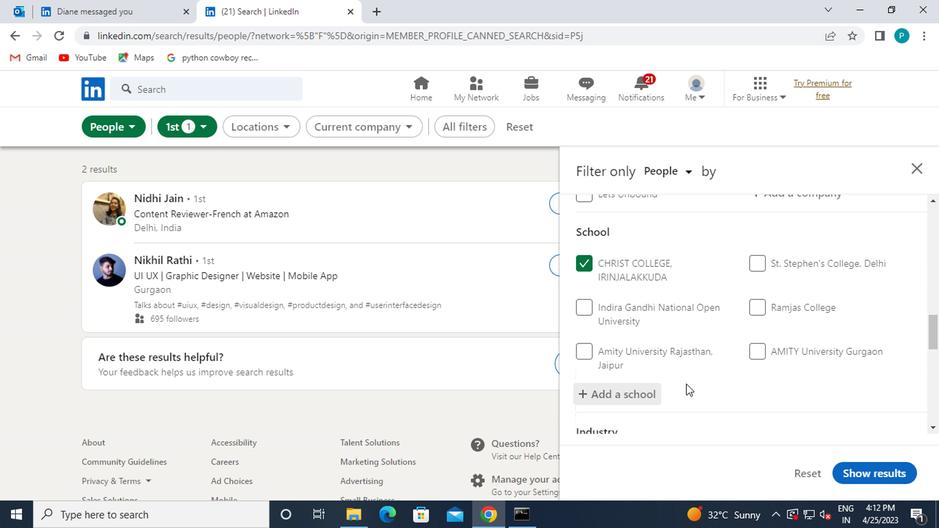 
Action: Mouse moved to (650, 393)
Screenshot: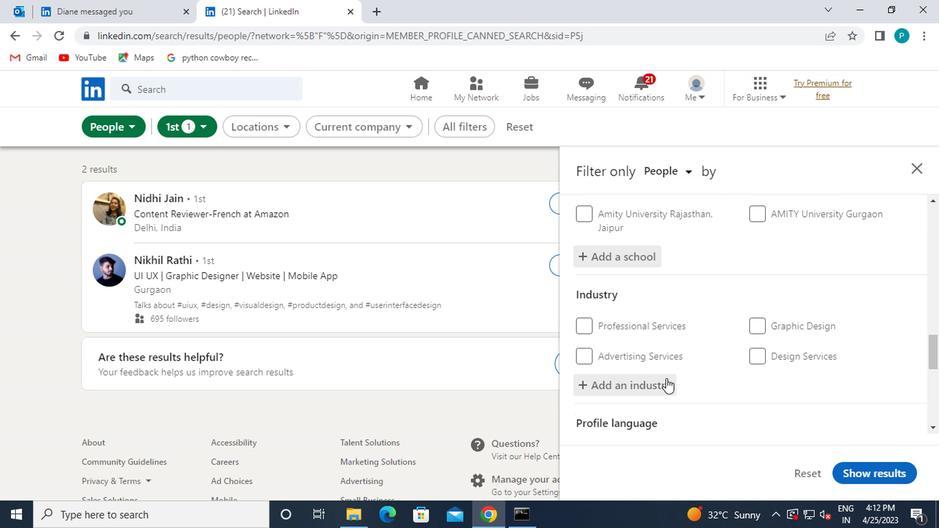 
Action: Mouse pressed left at (650, 393)
Screenshot: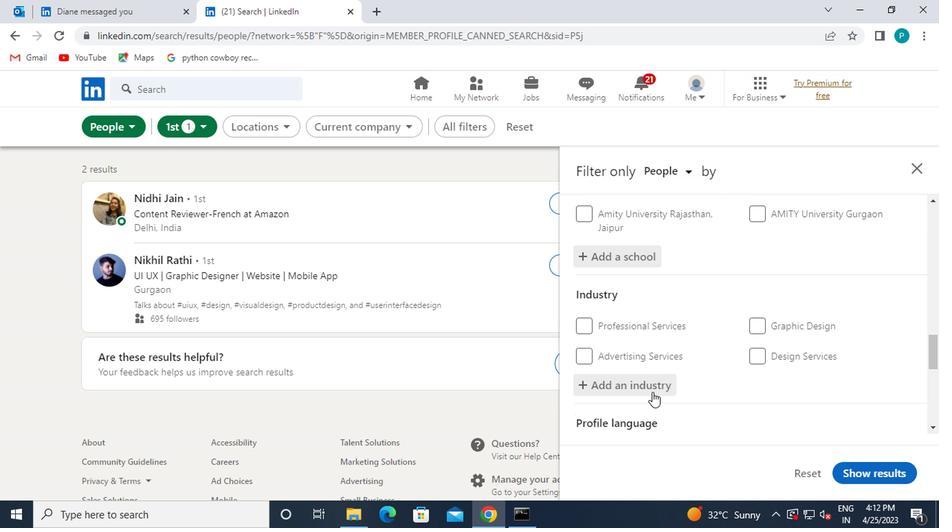 
Action: Mouse moved to (668, 393)
Screenshot: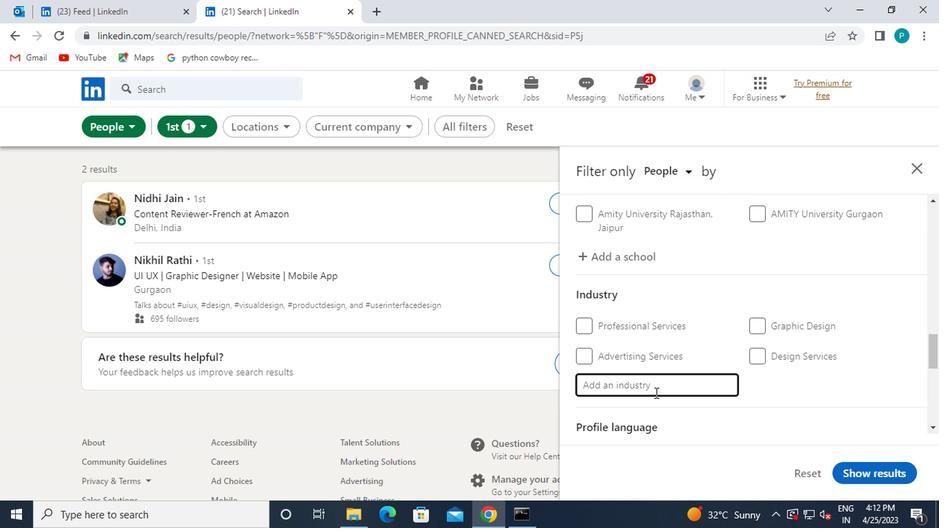 
Action: Key pressed WHOLESAL
Screenshot: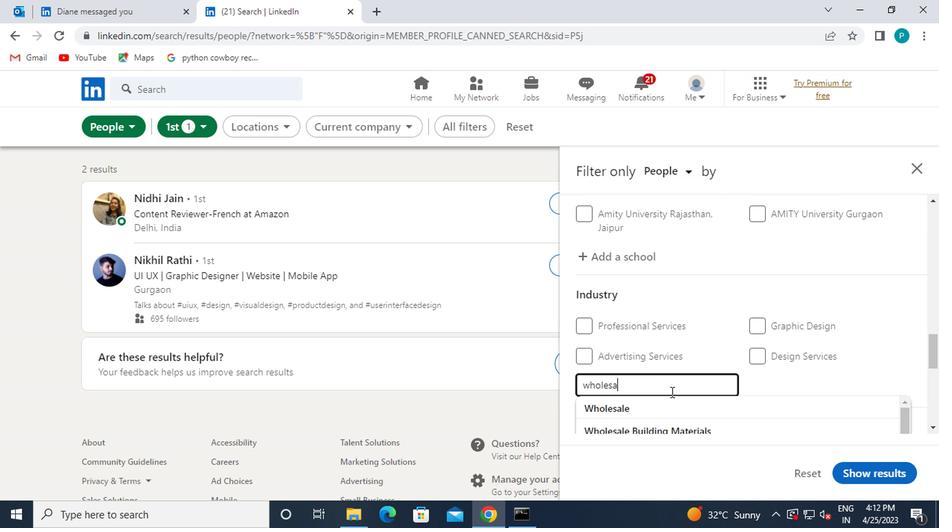 
Action: Mouse moved to (666, 415)
Screenshot: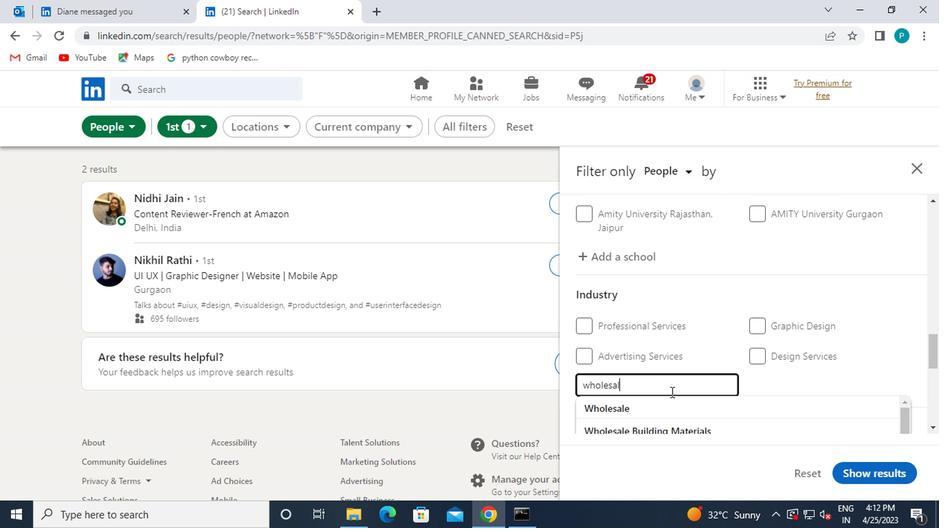 
Action: Key pressed E<Key.space>PER<Key.backspace>
Screenshot: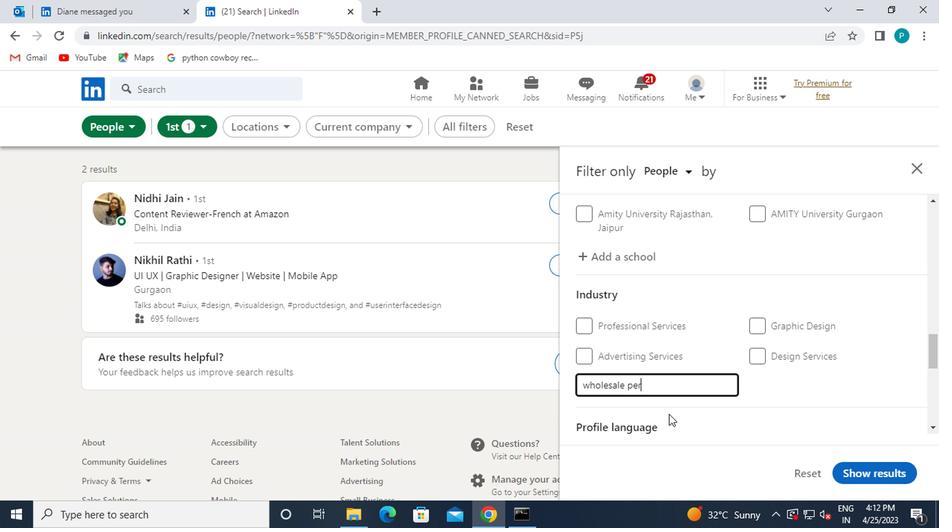 
Action: Mouse pressed left at (666, 415)
Screenshot: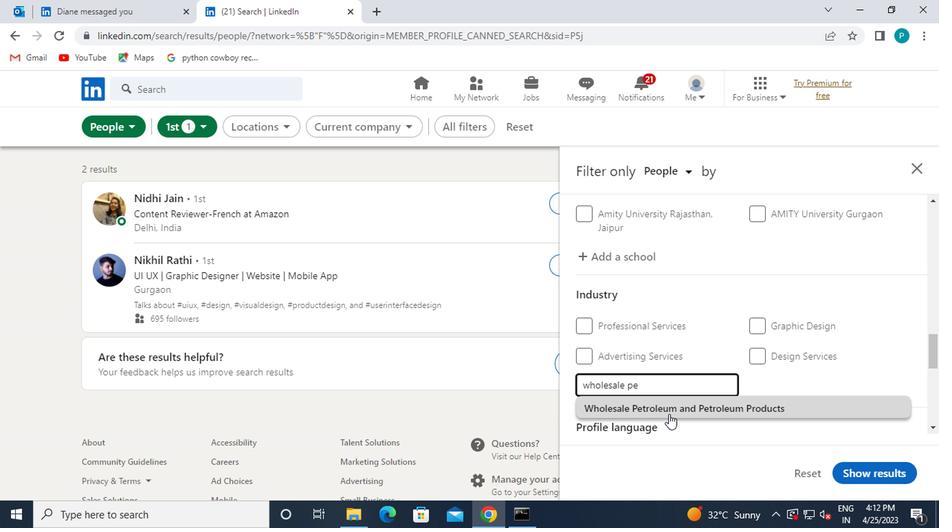 
Action: Mouse scrolled (666, 415) with delta (0, 0)
Screenshot: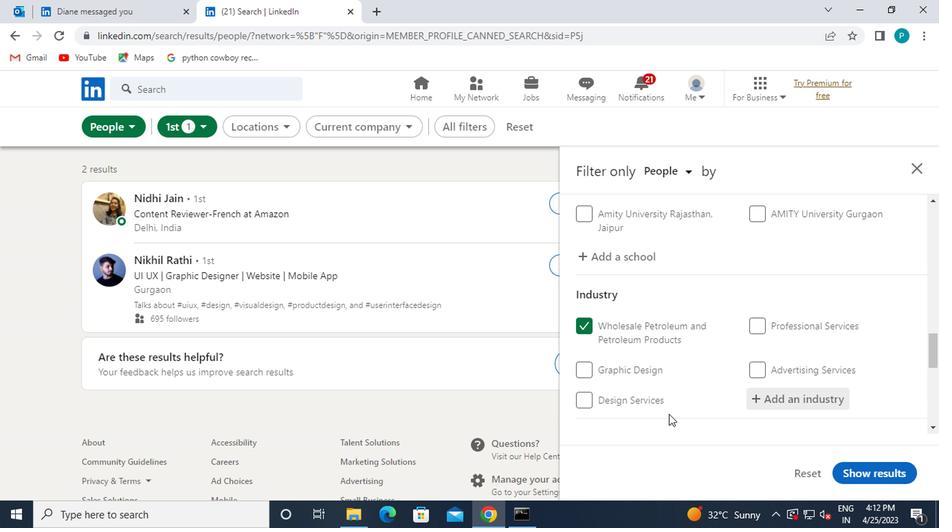
Action: Mouse moved to (638, 410)
Screenshot: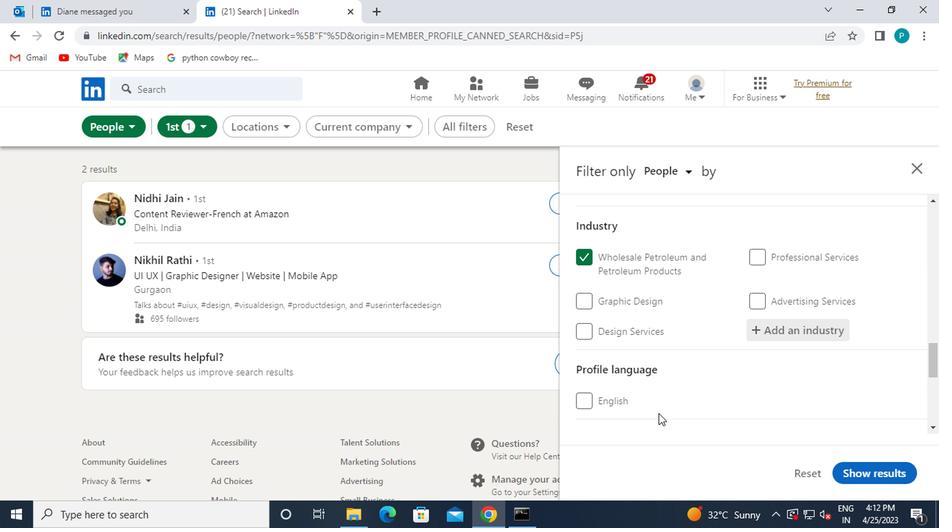 
Action: Mouse scrolled (638, 409) with delta (0, 0)
Screenshot: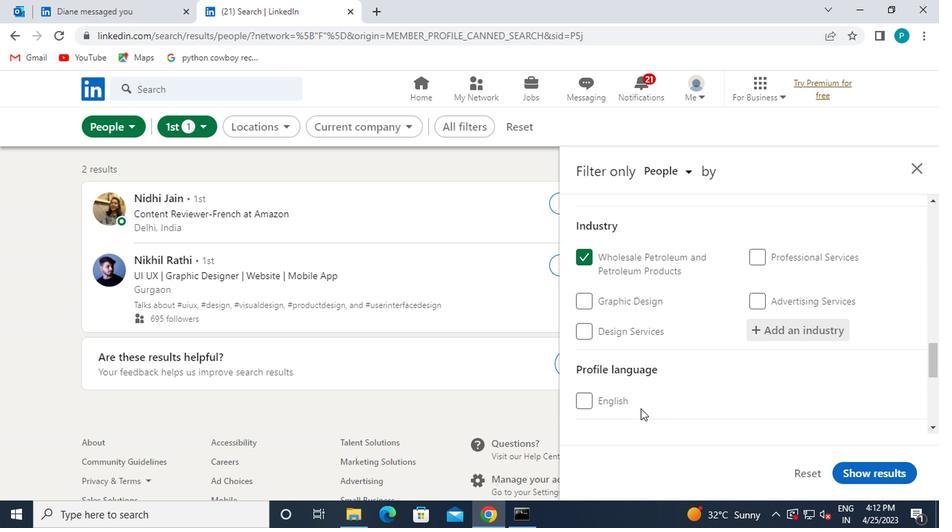 
Action: Mouse moved to (619, 399)
Screenshot: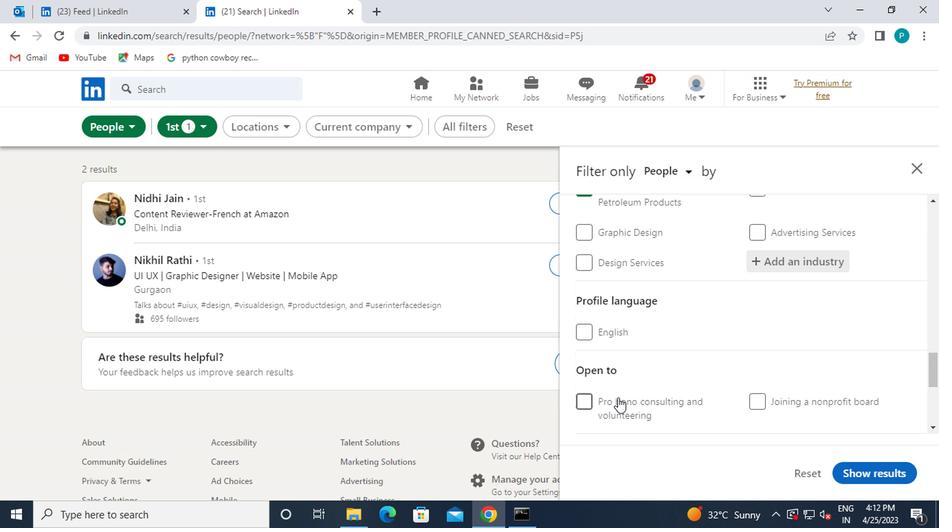 
Action: Mouse scrolled (619, 399) with delta (0, 0)
Screenshot: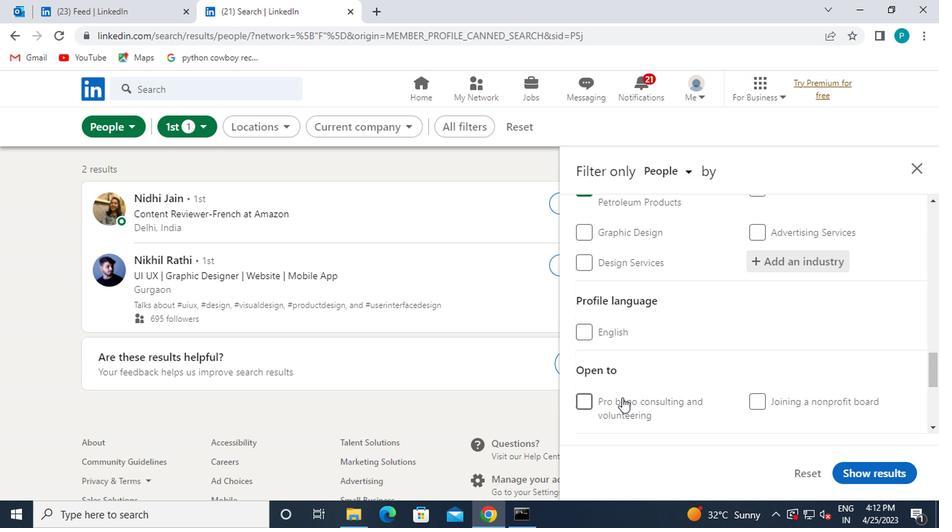 
Action: Mouse moved to (629, 418)
Screenshot: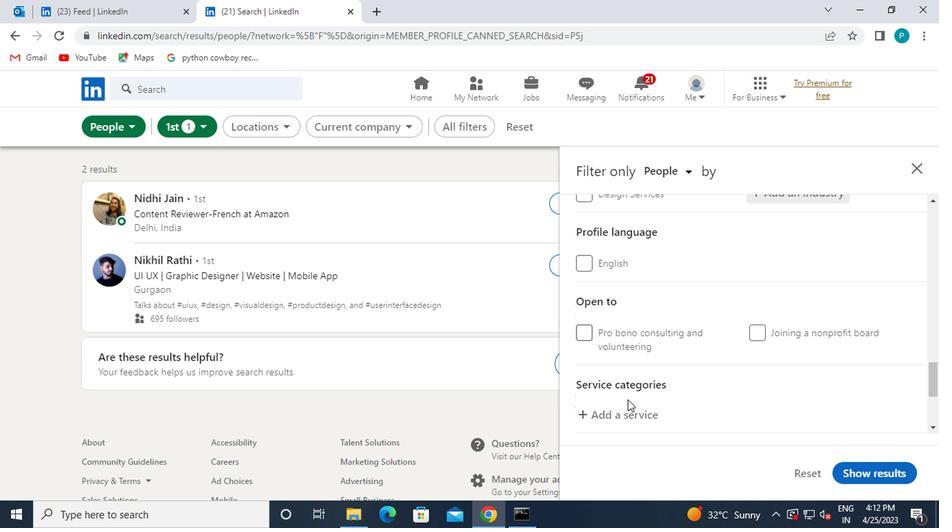 
Action: Mouse pressed left at (629, 418)
Screenshot: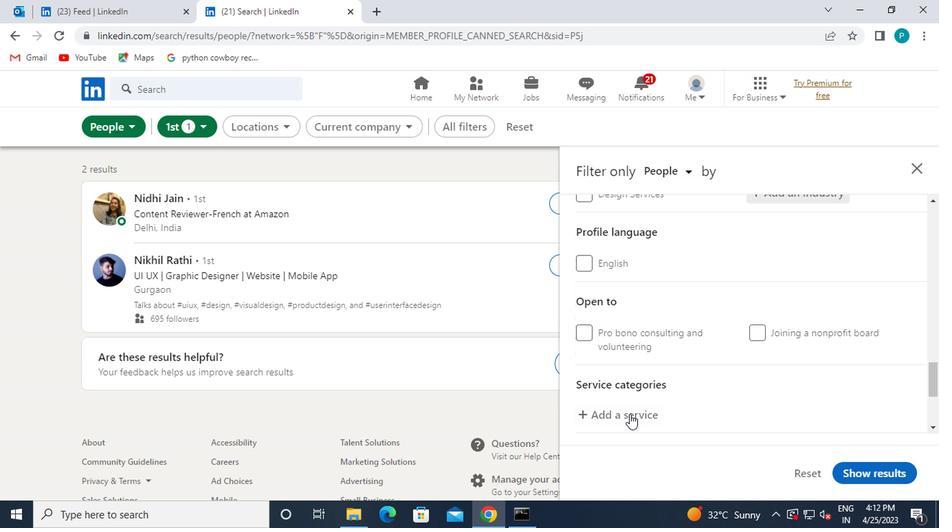 
Action: Key pressed CUSTOMER
Screenshot: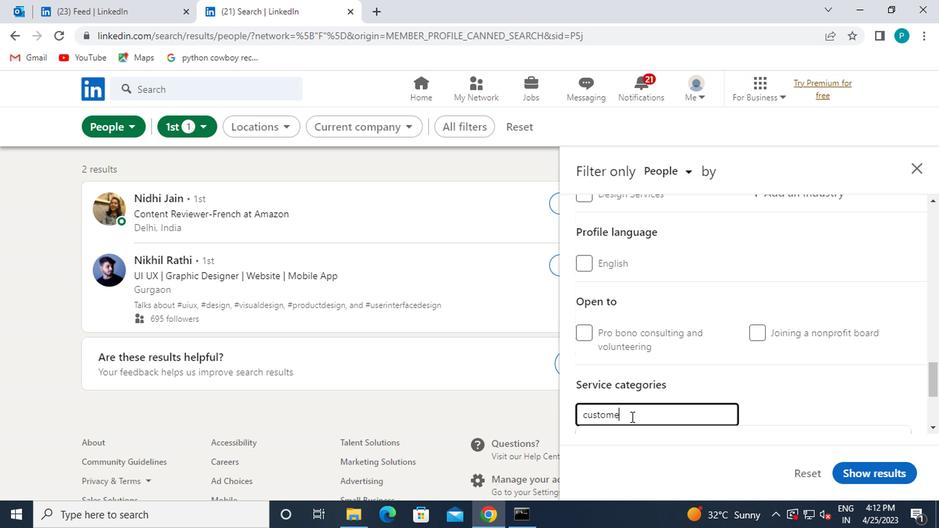 
Action: Mouse moved to (611, 415)
Screenshot: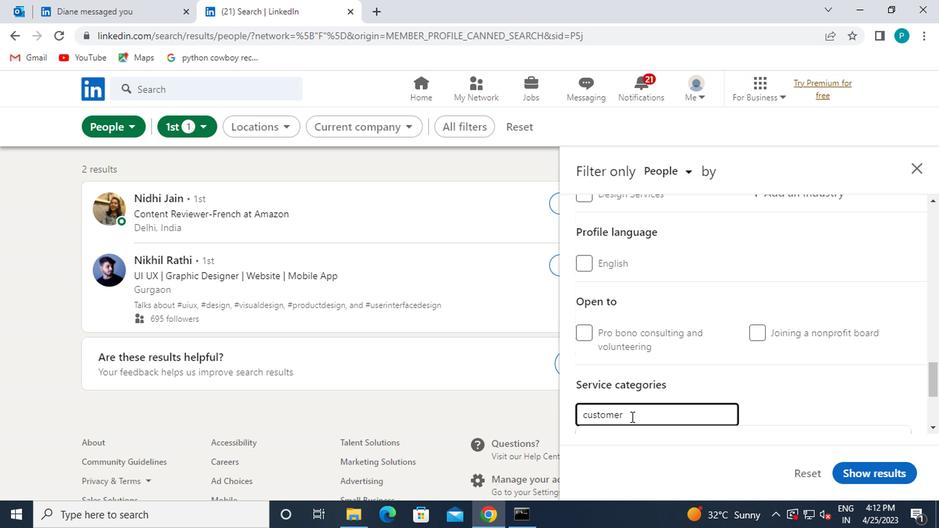
Action: Mouse scrolled (611, 414) with delta (0, 0)
Screenshot: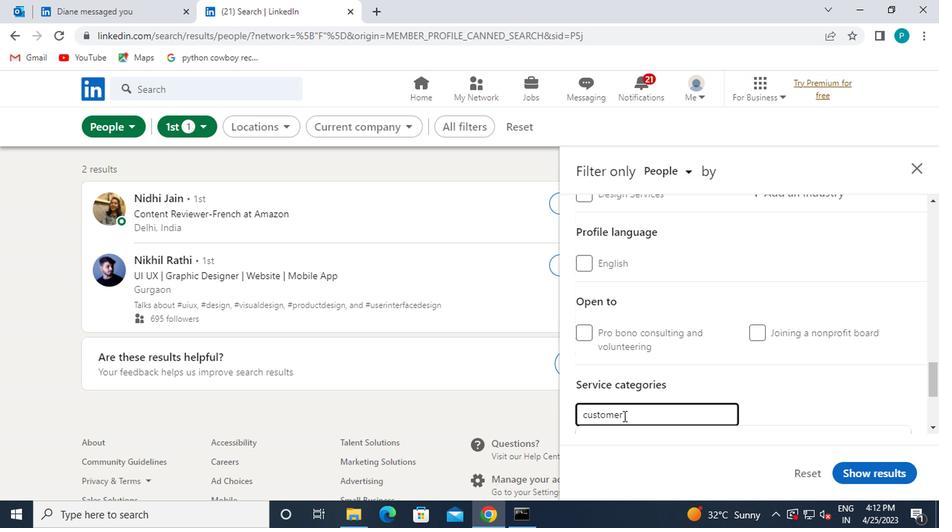 
Action: Mouse moved to (607, 373)
Screenshot: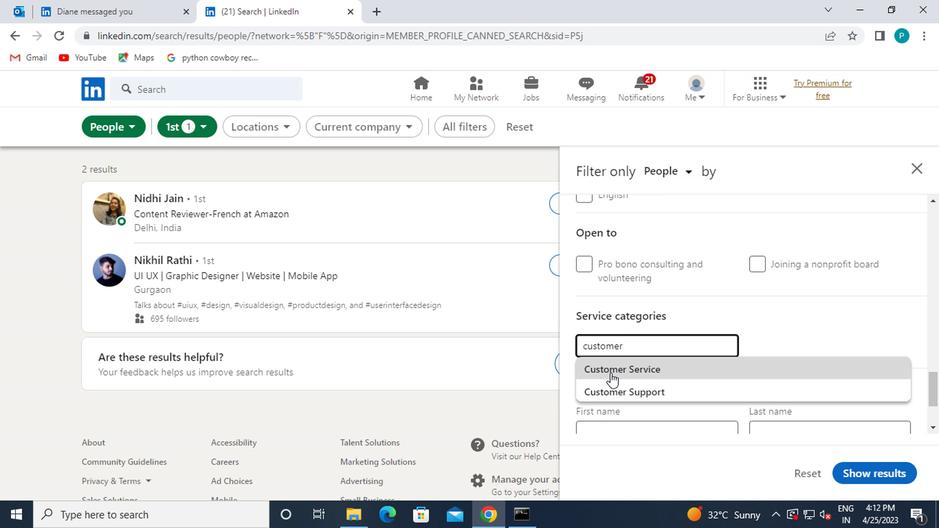 
Action: Mouse pressed left at (607, 373)
Screenshot: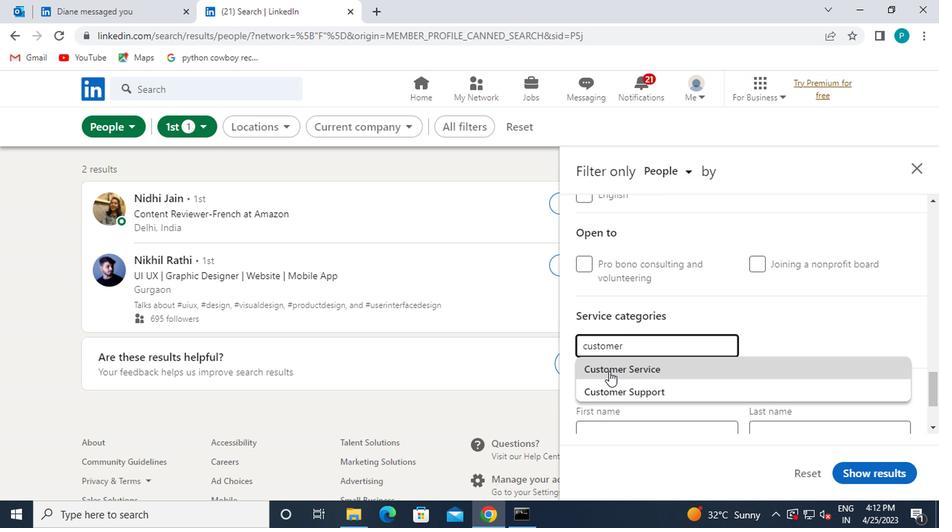 
Action: Mouse moved to (612, 392)
Screenshot: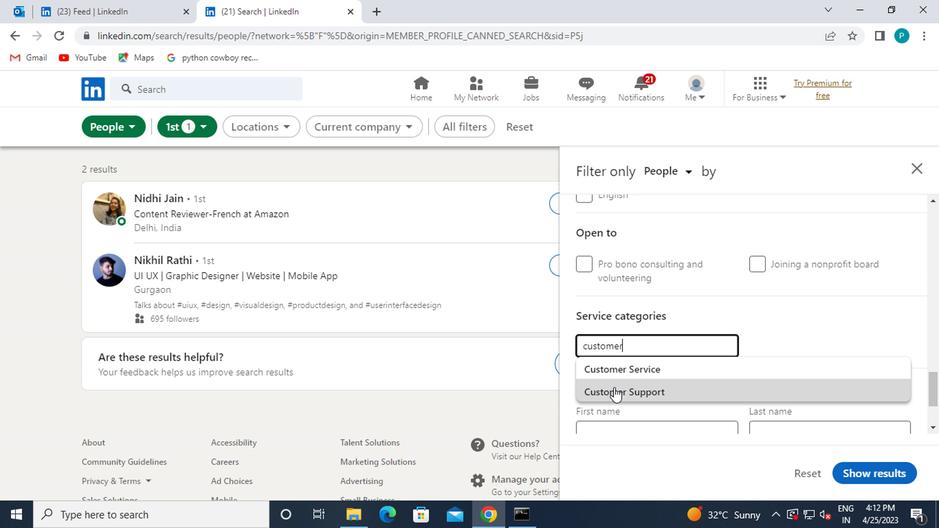 
Action: Mouse pressed left at (612, 392)
Screenshot: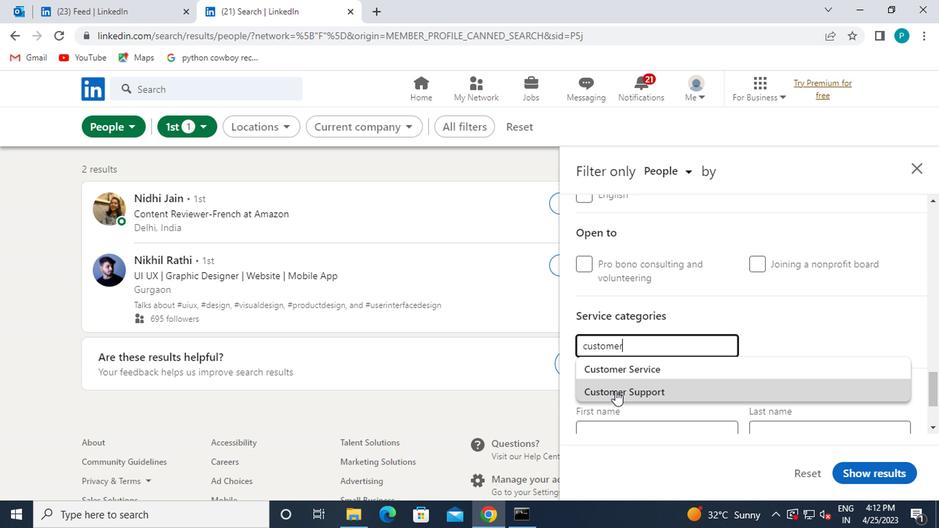 
Action: Mouse scrolled (612, 391) with delta (0, 0)
Screenshot: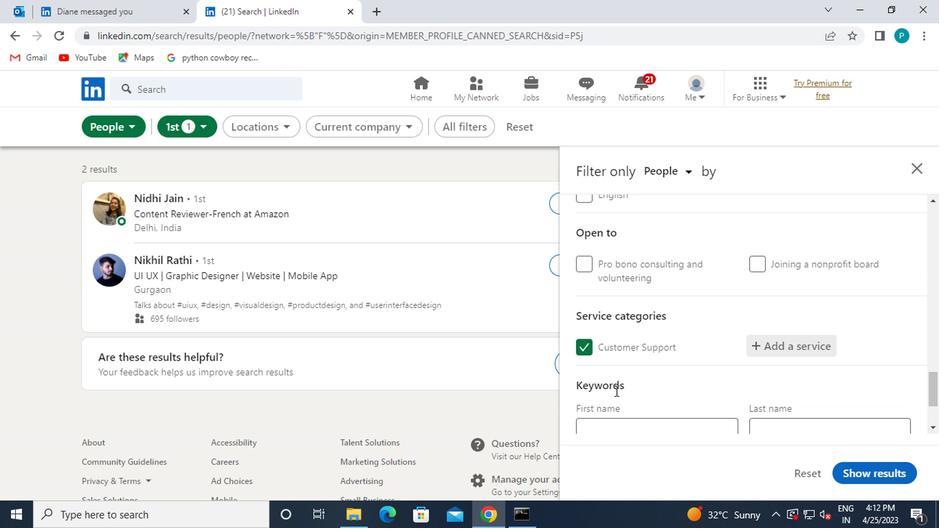 
Action: Mouse scrolled (612, 391) with delta (0, 0)
Screenshot: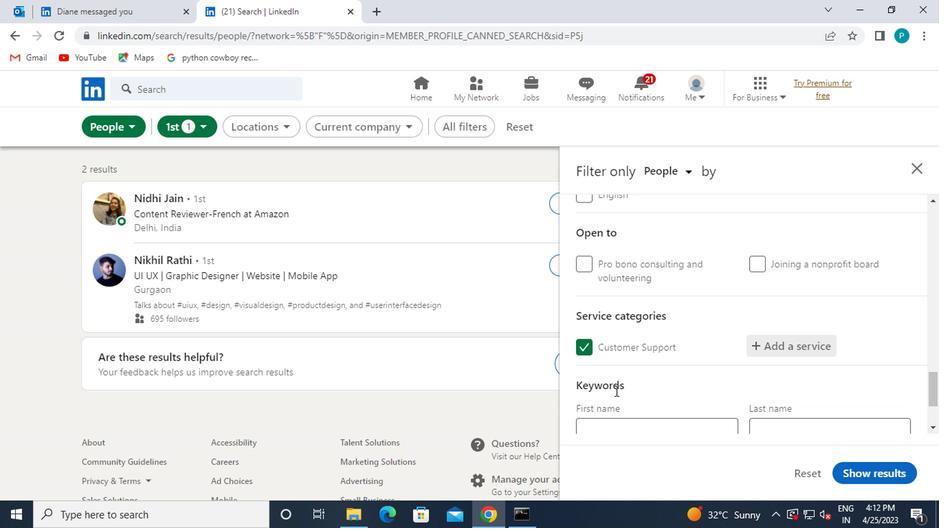 
Action: Mouse moved to (599, 379)
Screenshot: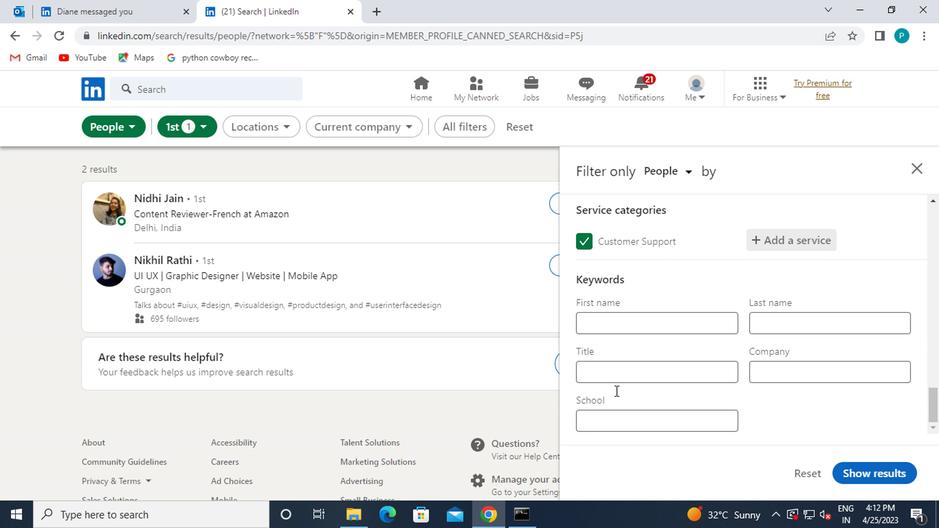 
Action: Mouse pressed left at (599, 379)
Screenshot: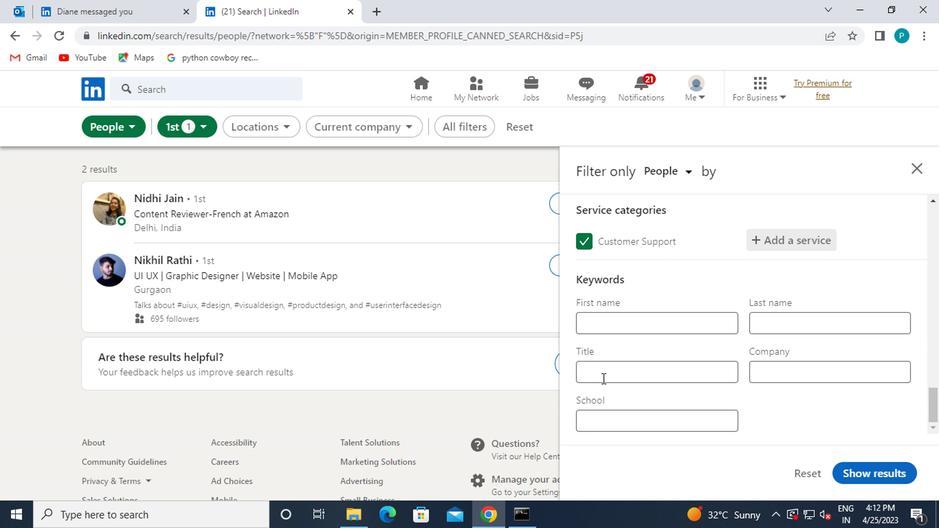 
Action: Mouse moved to (626, 386)
Screenshot: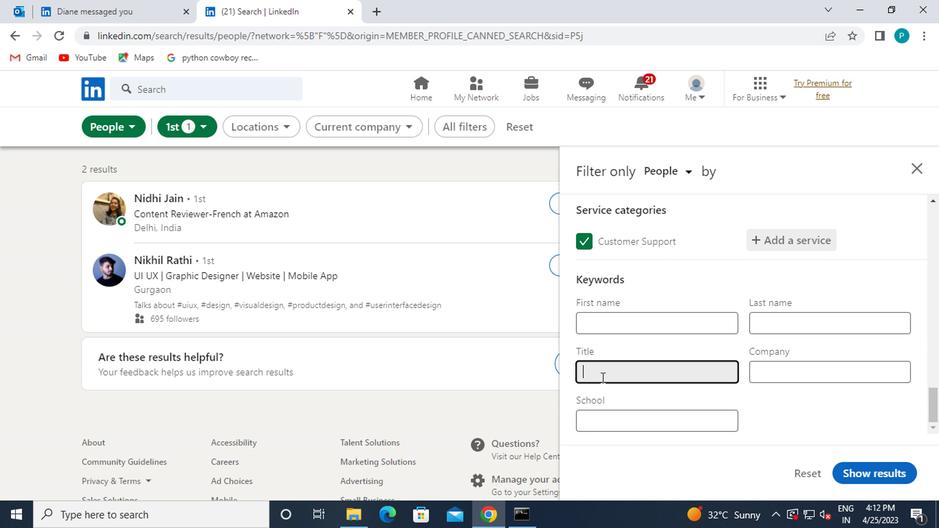 
Action: Key pressed <Key.caps_lock>A<Key.caps_lock>RCHITECT
Screenshot: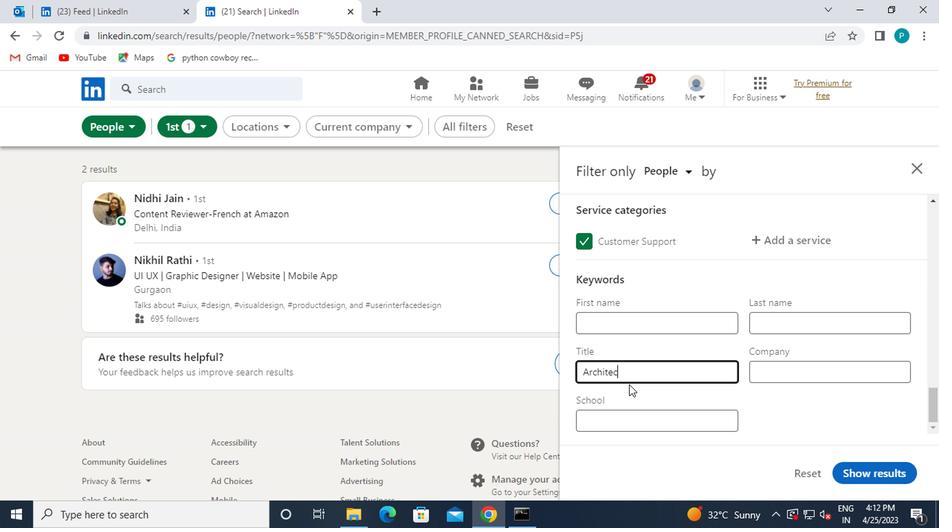 
Action: Mouse moved to (862, 476)
Screenshot: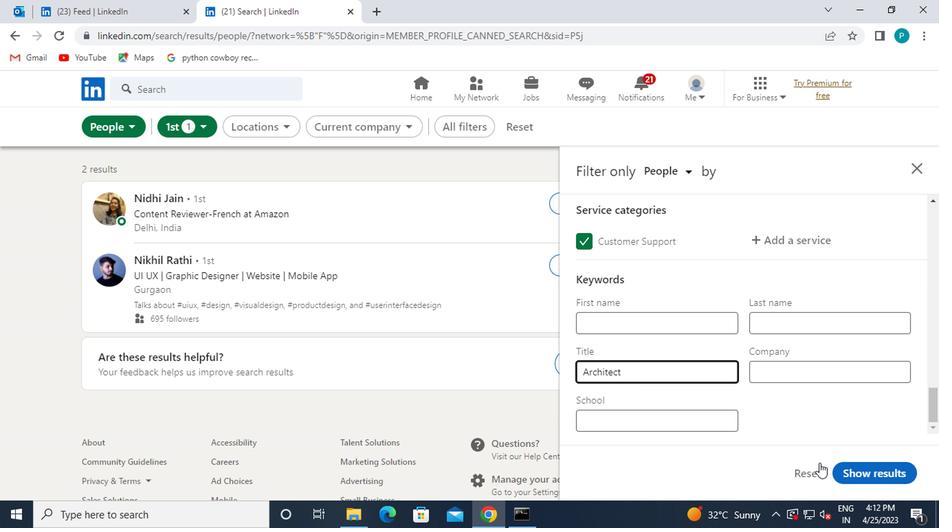 
Action: Mouse pressed left at (862, 476)
Screenshot: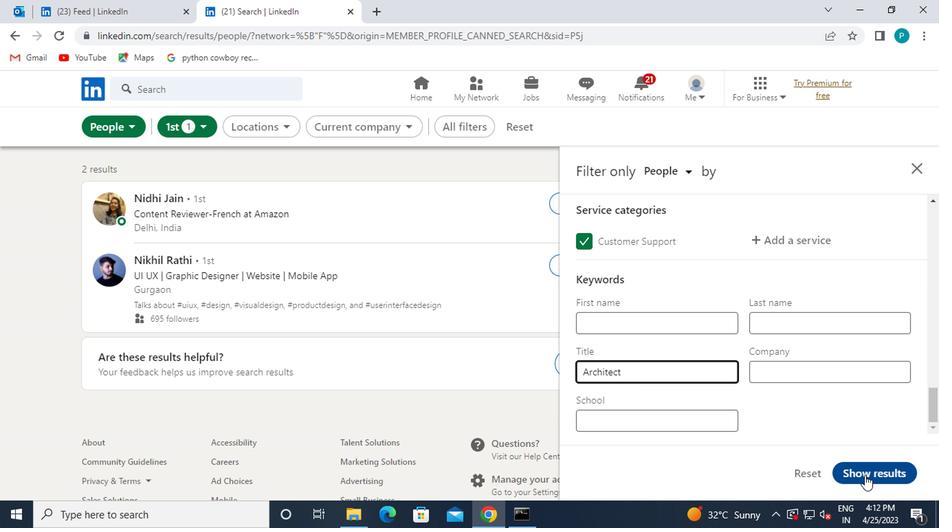 
Action: Mouse moved to (862, 476)
Screenshot: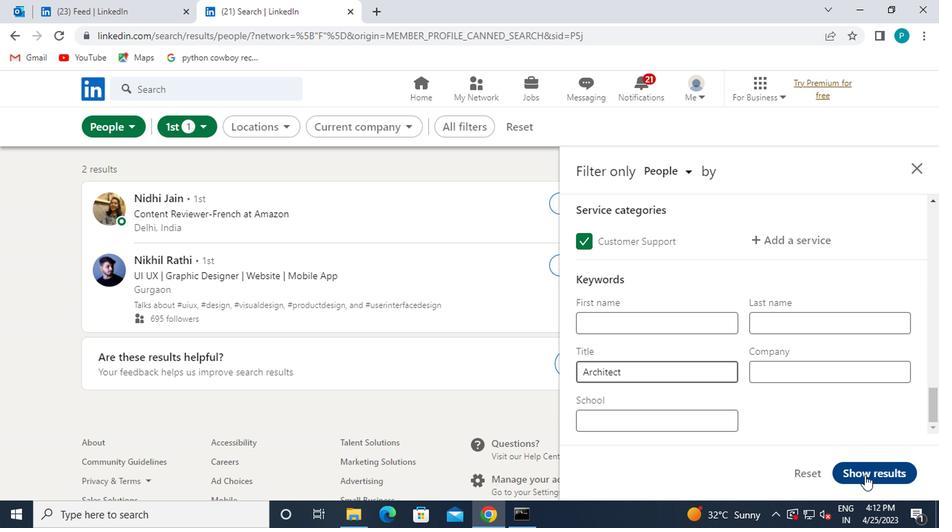 
